 Task: In the  document Dv.odt change page color to  'Blue'. Add link on bottom right corner of the sheet: 'www.instagram.com' Insert page numer on top of the page
Action: Mouse moved to (53, 71)
Screenshot: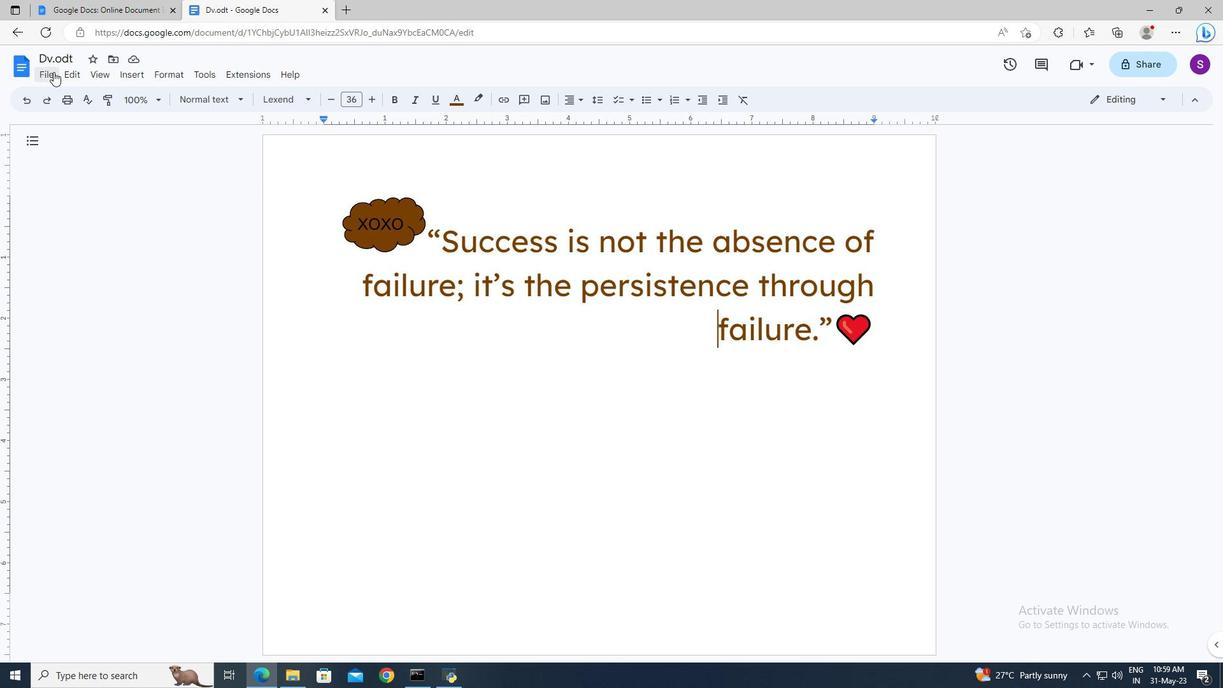 
Action: Mouse pressed left at (53, 71)
Screenshot: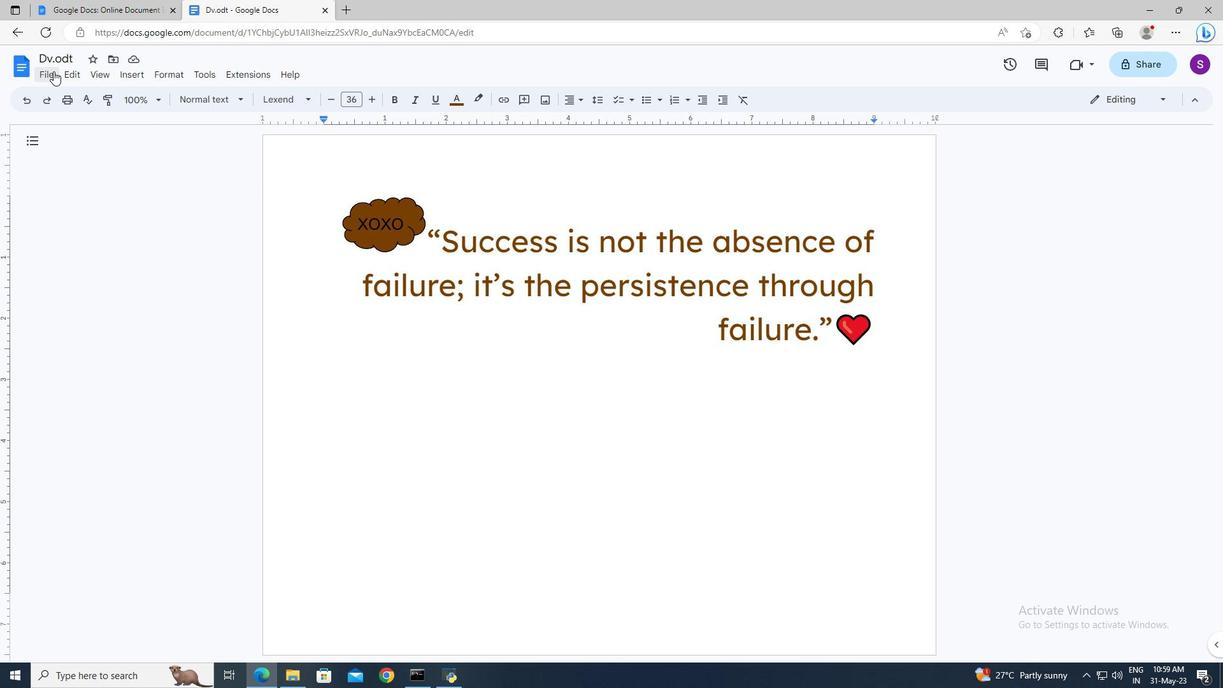 
Action: Mouse moved to (82, 423)
Screenshot: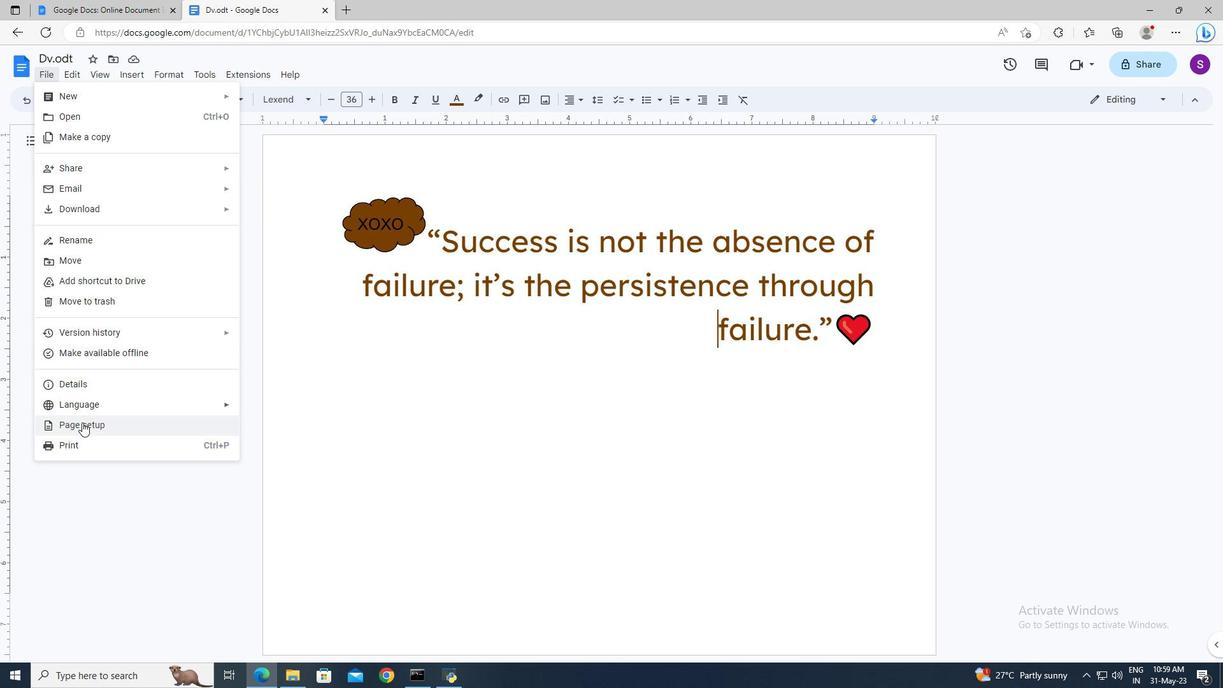 
Action: Mouse pressed left at (82, 423)
Screenshot: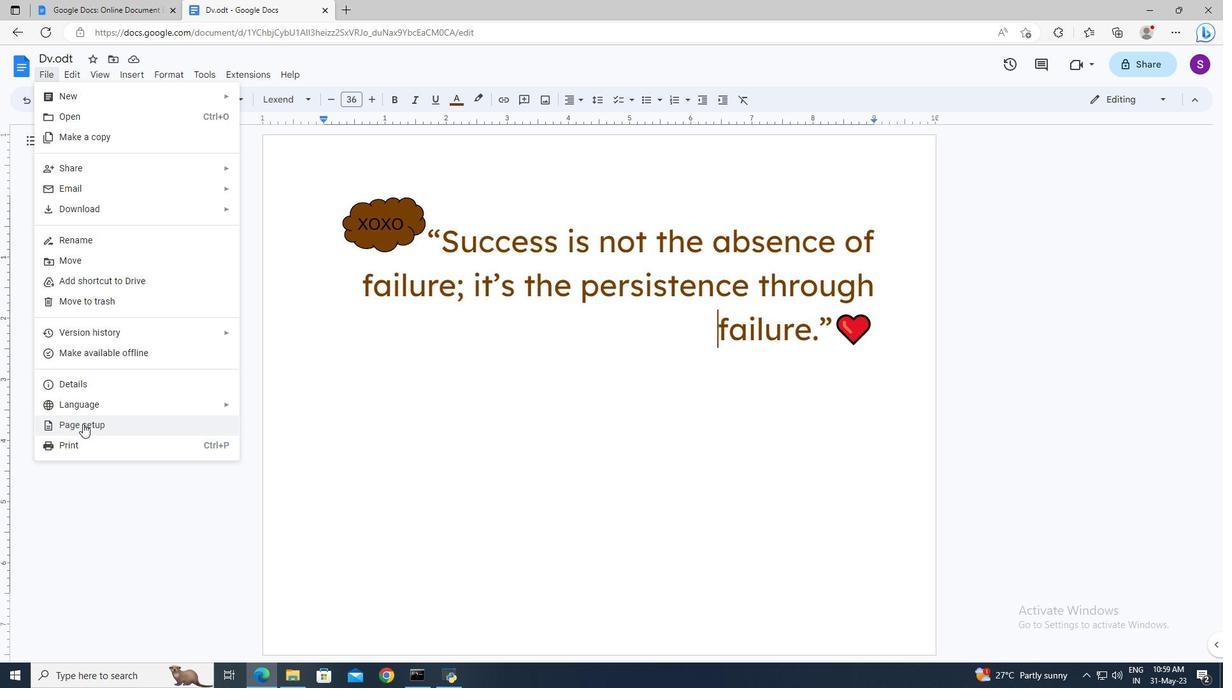 
Action: Mouse moved to (511, 442)
Screenshot: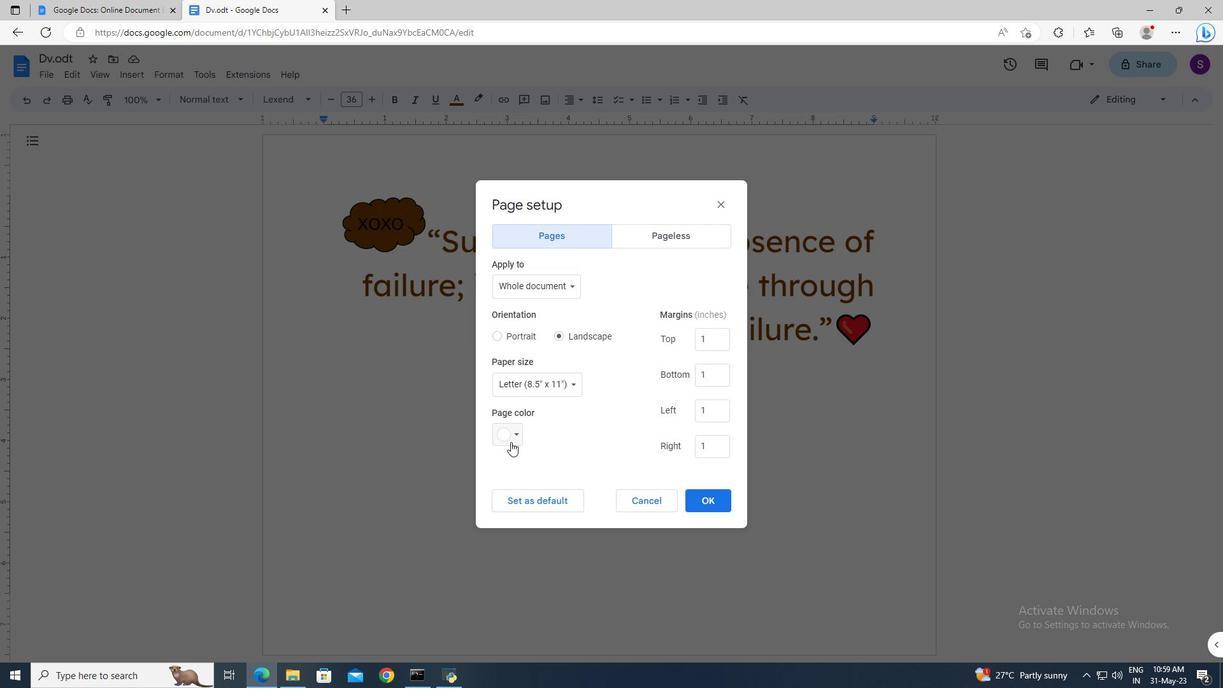 
Action: Mouse pressed left at (511, 442)
Screenshot: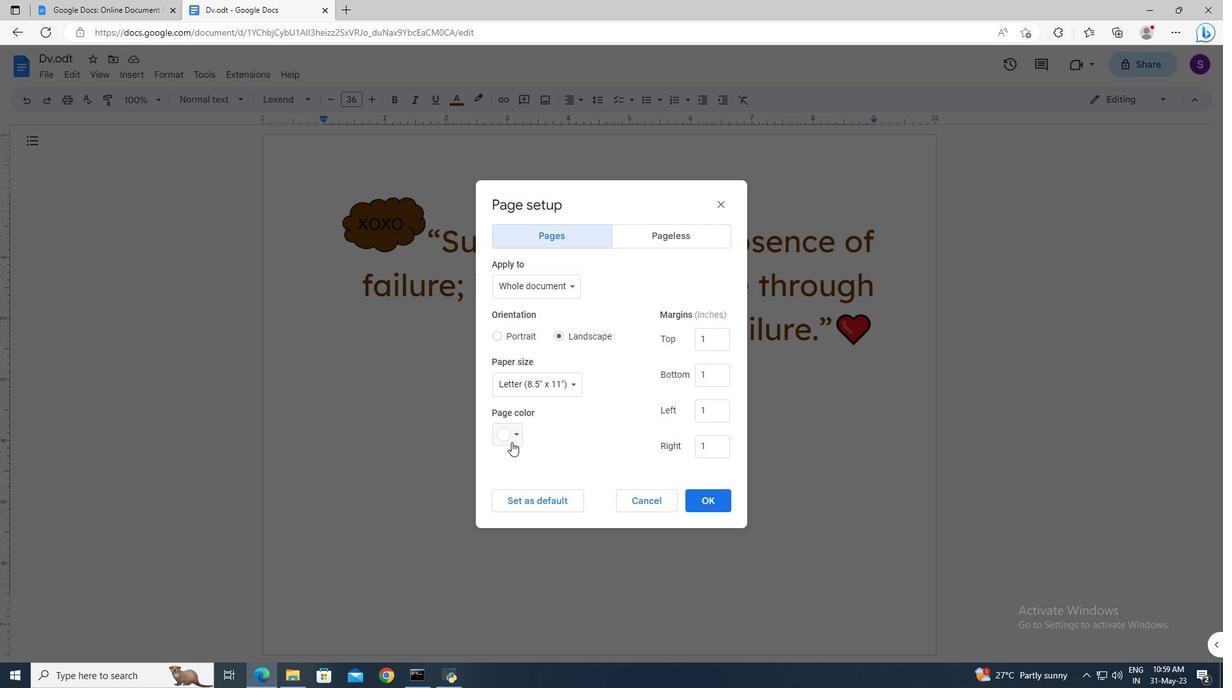 
Action: Mouse moved to (600, 471)
Screenshot: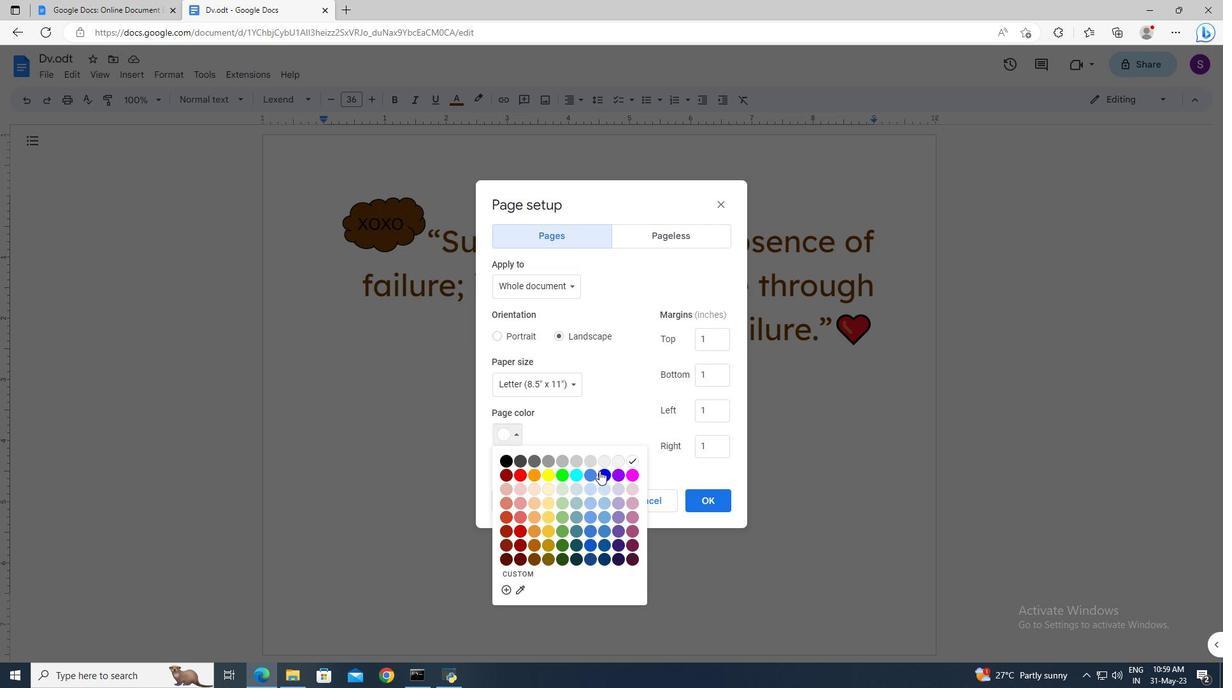 
Action: Mouse pressed left at (600, 471)
Screenshot: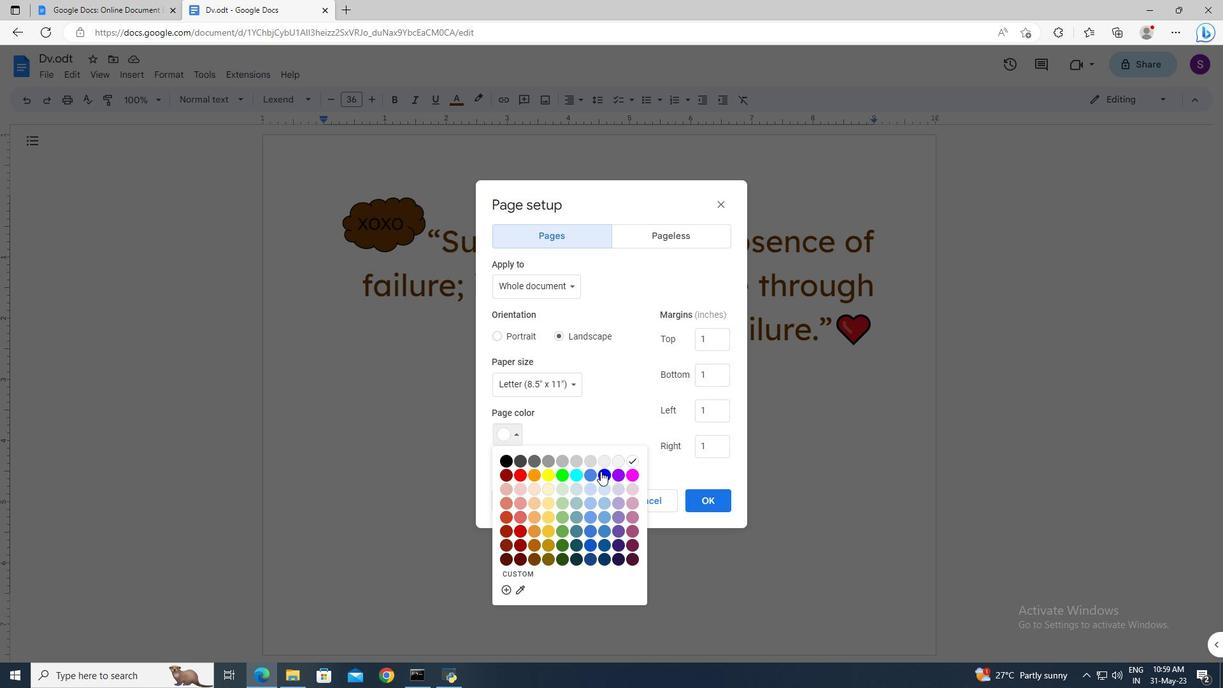 
Action: Mouse moved to (701, 498)
Screenshot: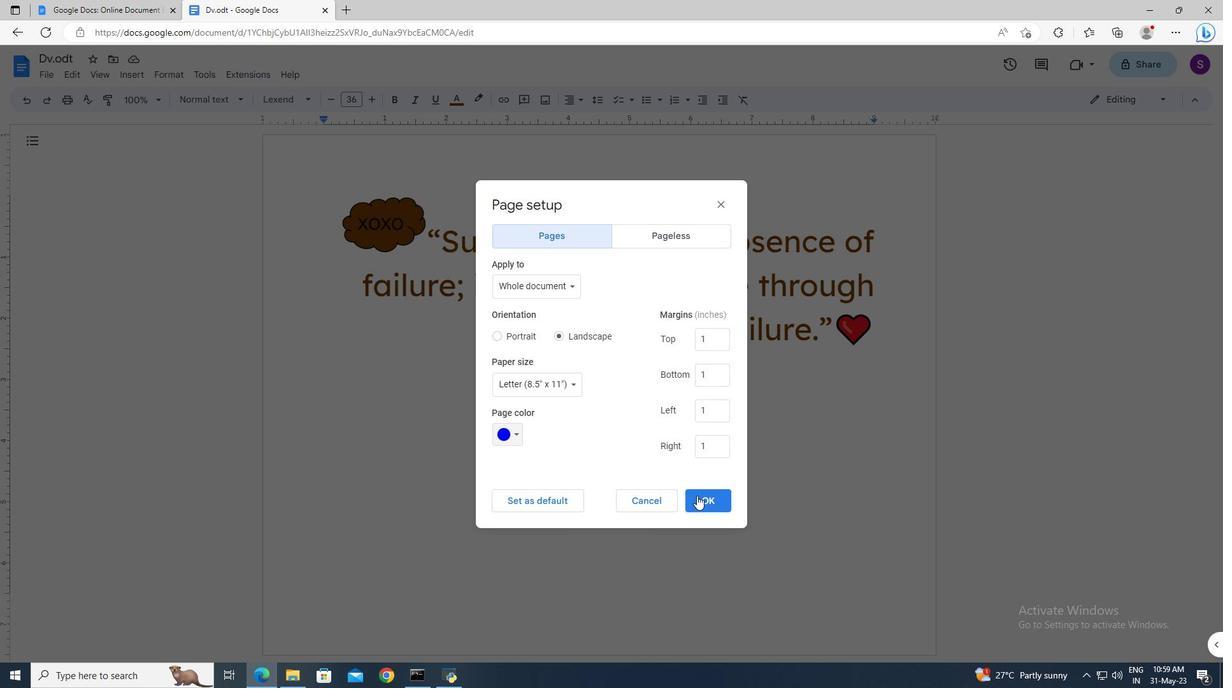 
Action: Mouse pressed left at (701, 498)
Screenshot: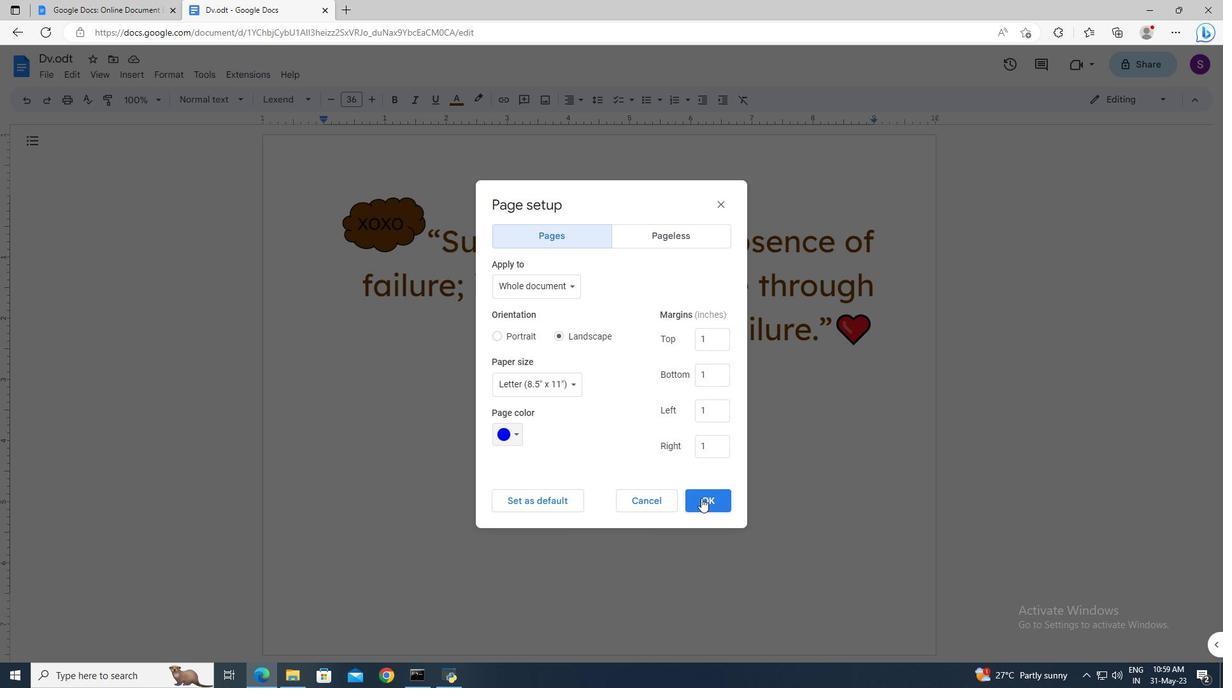 
Action: Mouse moved to (588, 422)
Screenshot: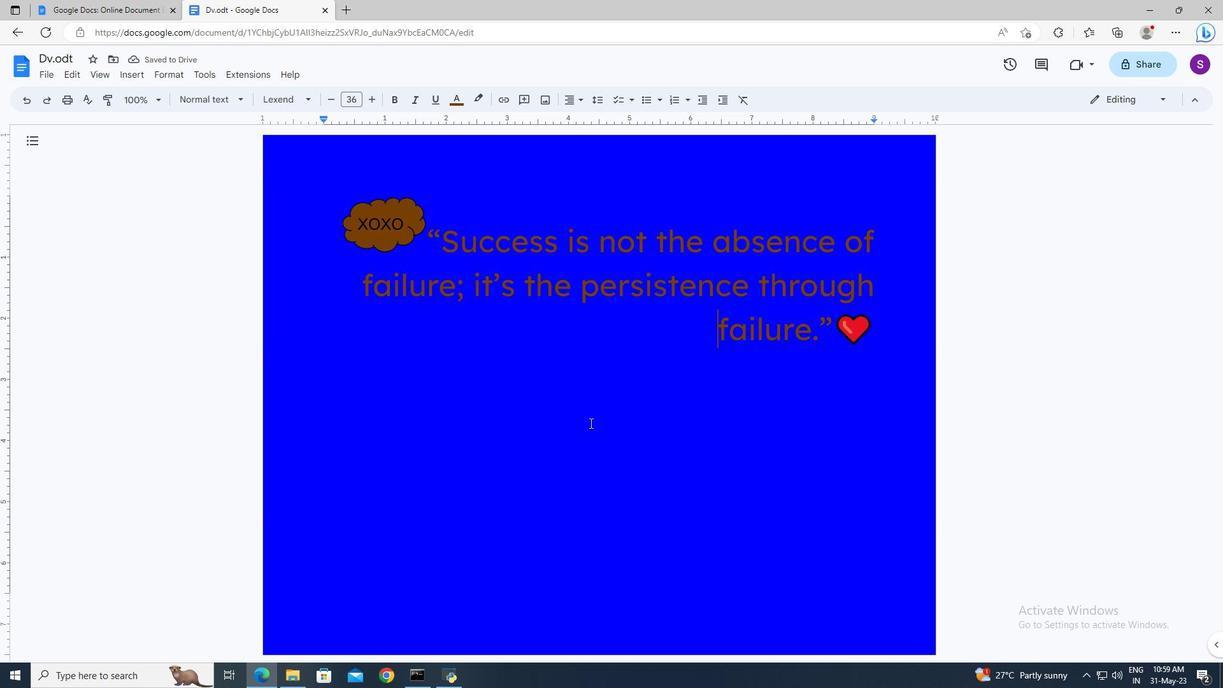 
Action: Mouse scrolled (588, 421) with delta (0, 0)
Screenshot: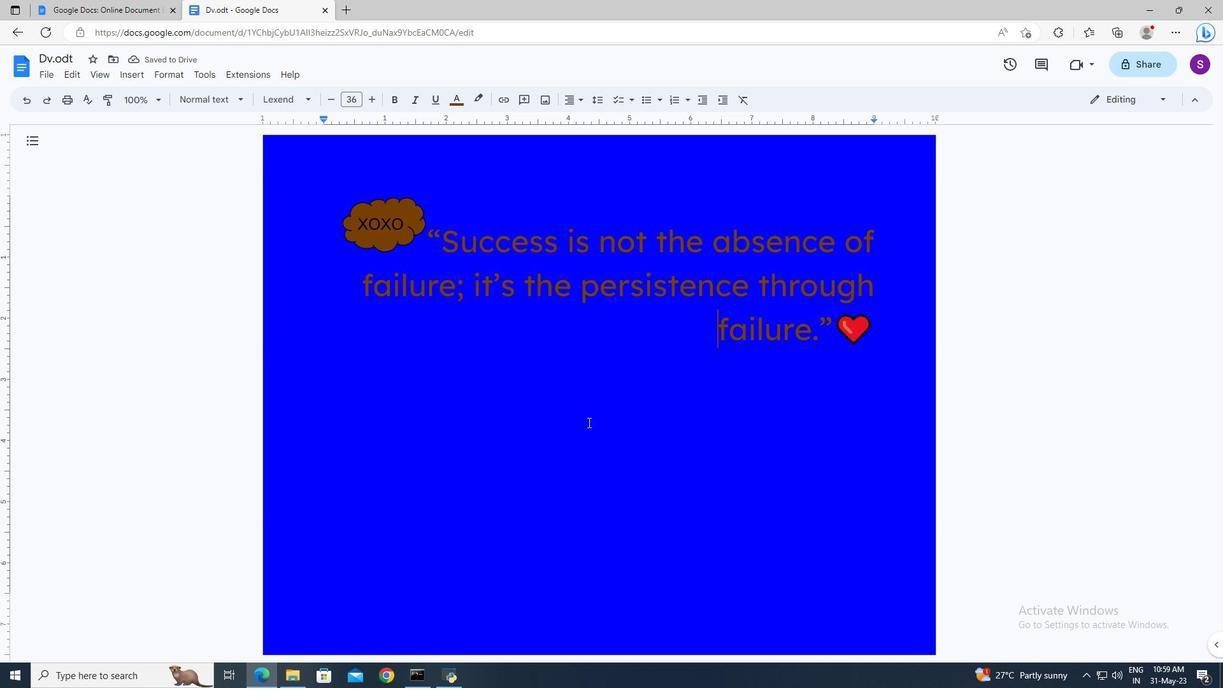
Action: Mouse scrolled (588, 423) with delta (0, 0)
Screenshot: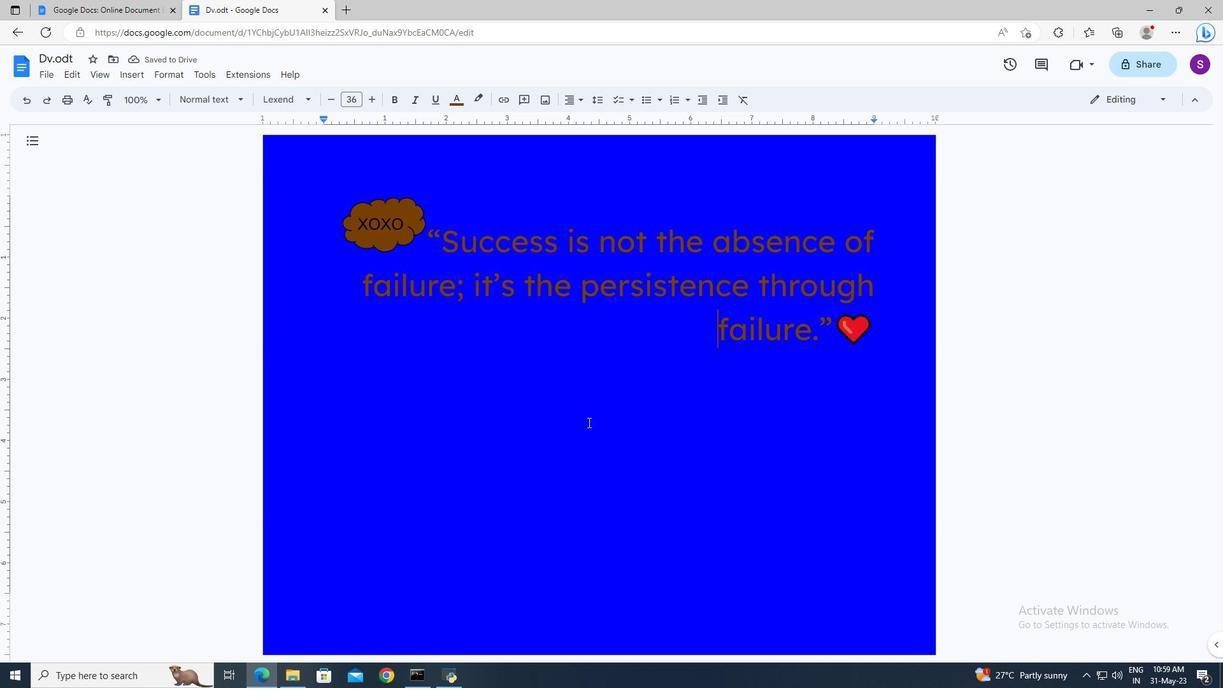 
Action: Mouse scrolled (588, 421) with delta (0, 0)
Screenshot: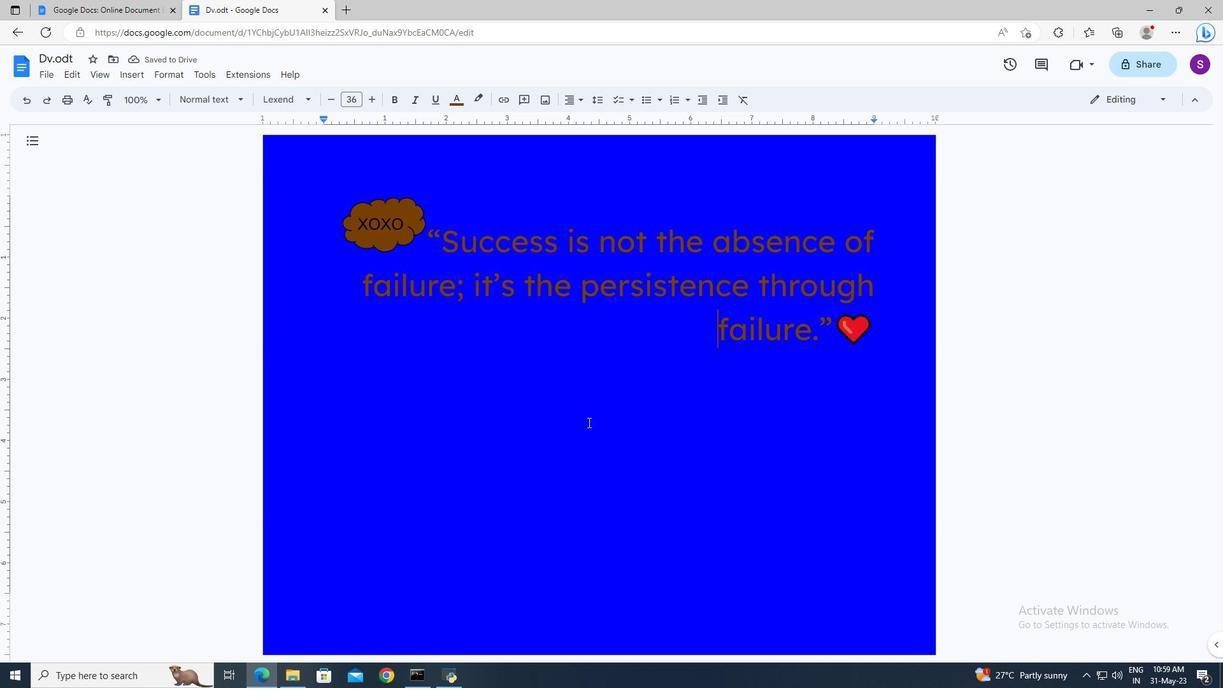 
Action: Mouse scrolled (588, 421) with delta (0, 0)
Screenshot: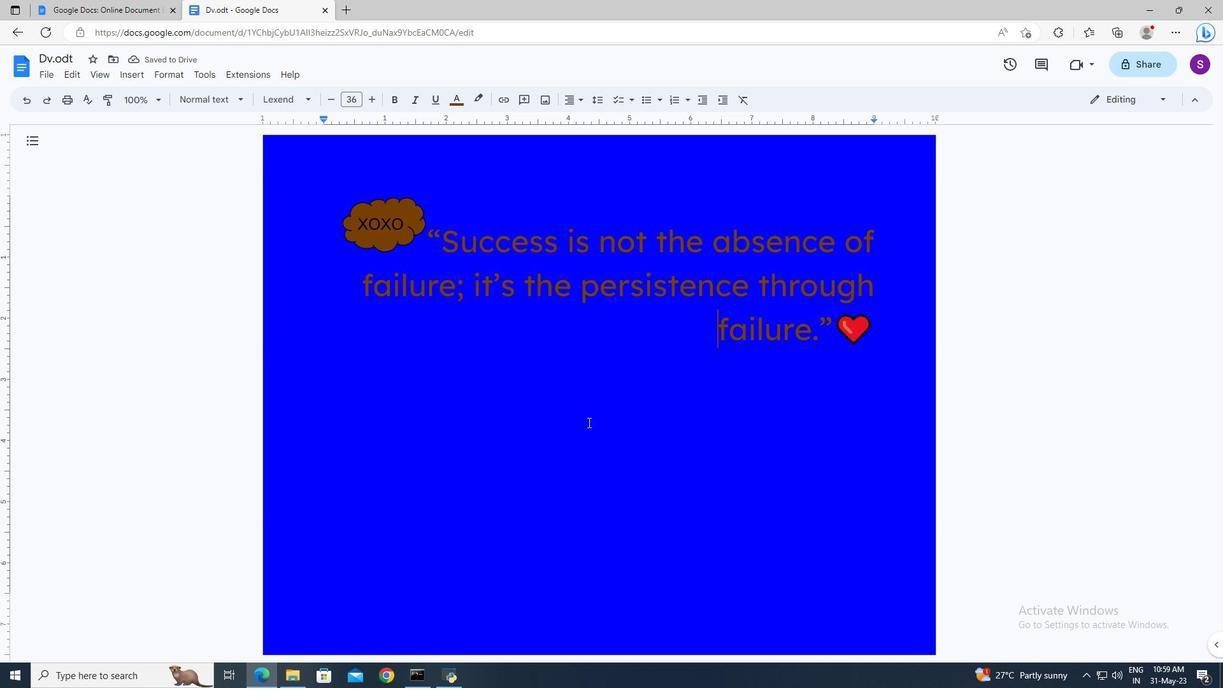 
Action: Mouse scrolled (588, 421) with delta (0, 0)
Screenshot: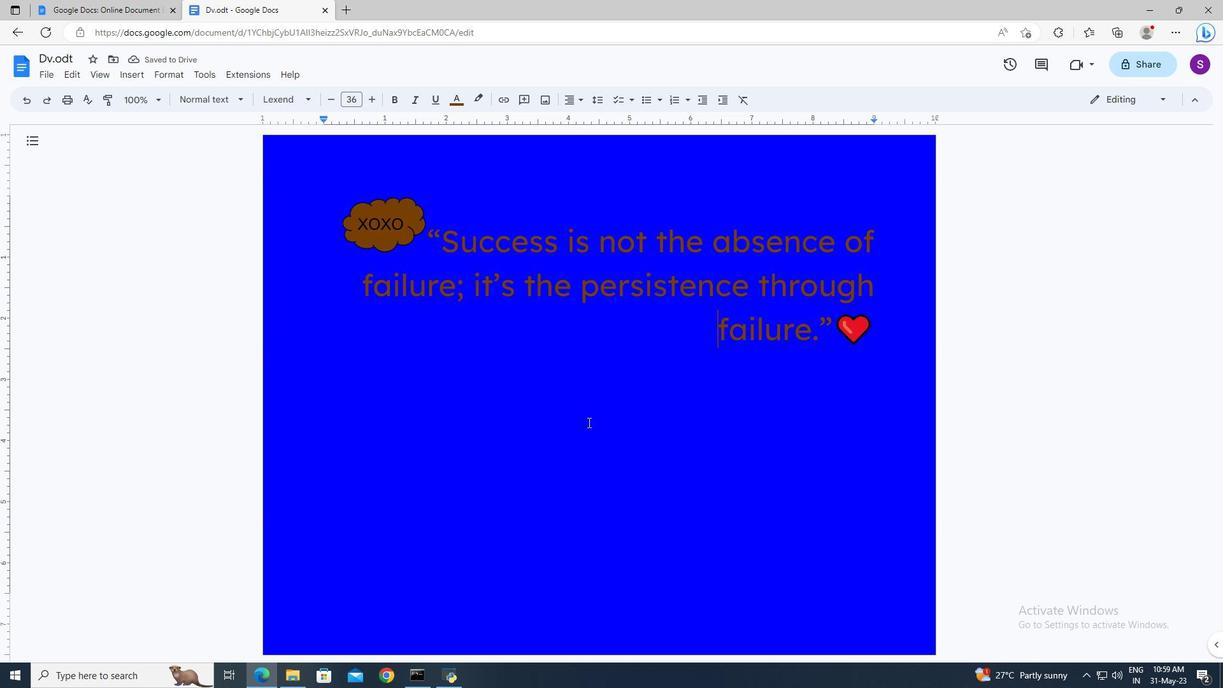
Action: Mouse scrolled (588, 423) with delta (0, 0)
Screenshot: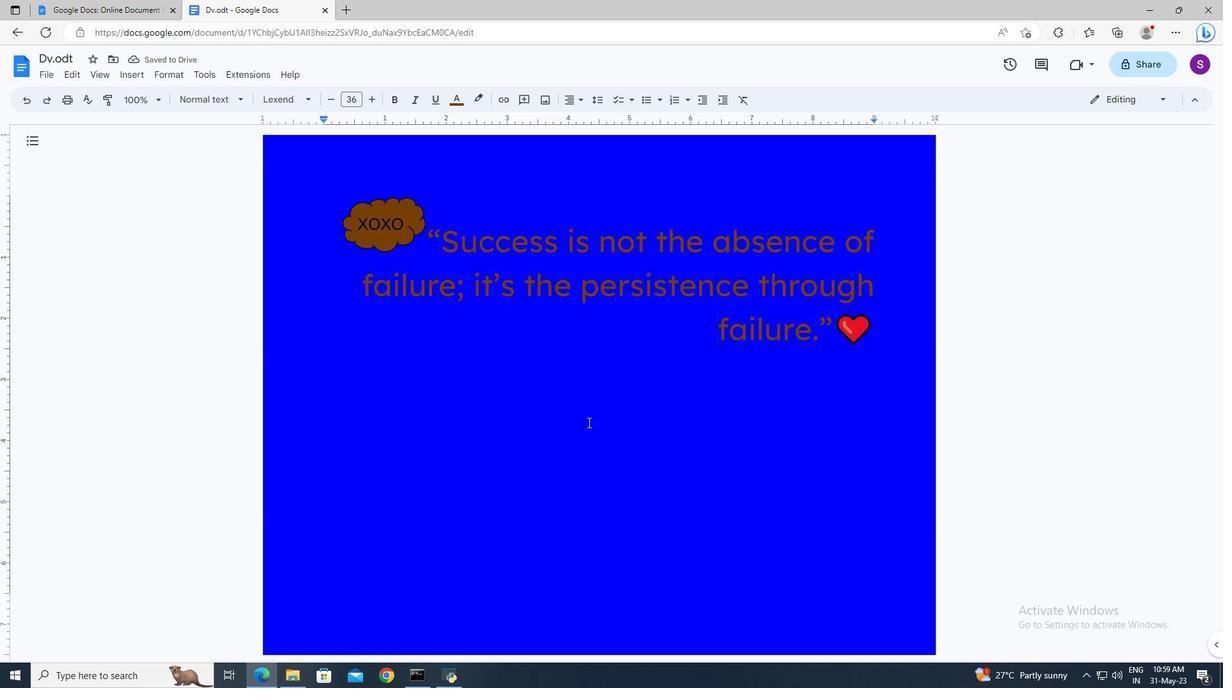 
Action: Mouse moved to (575, 641)
Screenshot: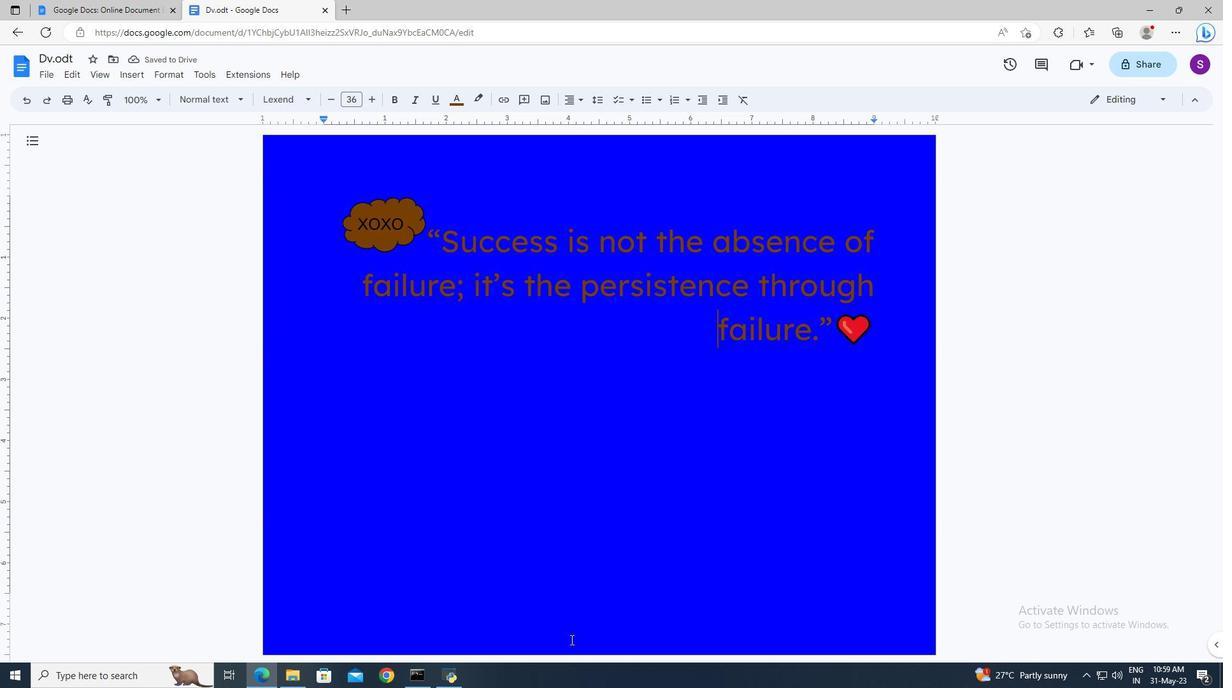 
Action: Mouse pressed left at (575, 641)
Screenshot: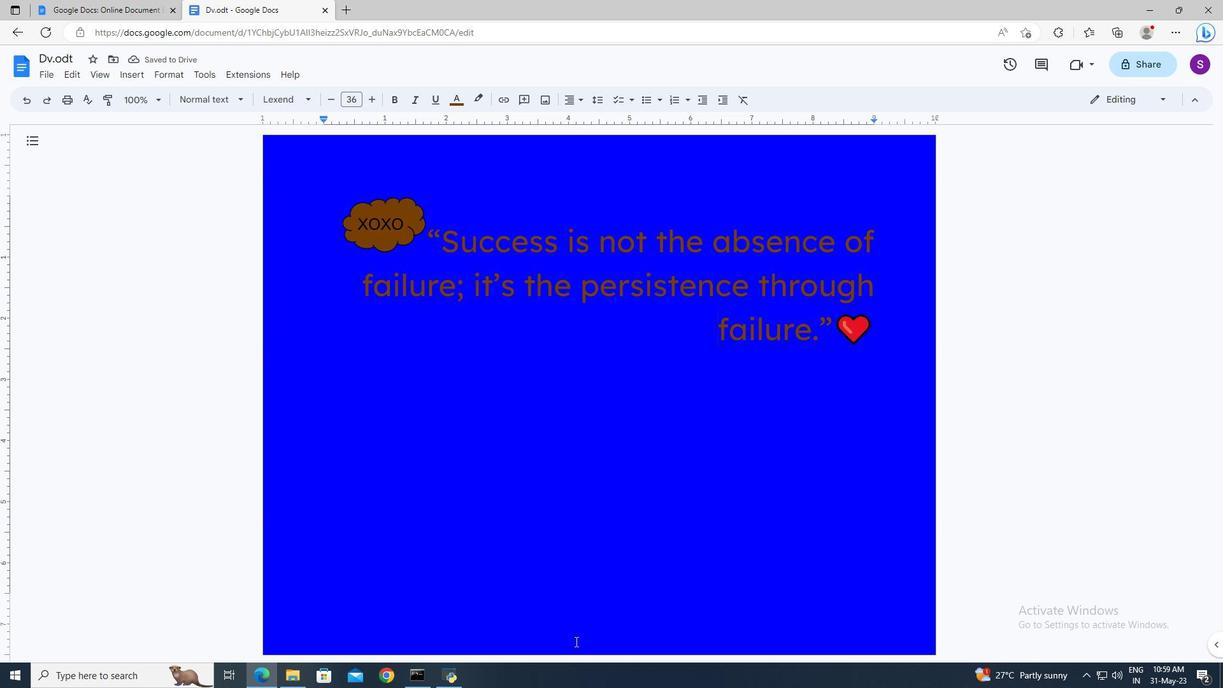 
Action: Mouse pressed left at (575, 641)
Screenshot: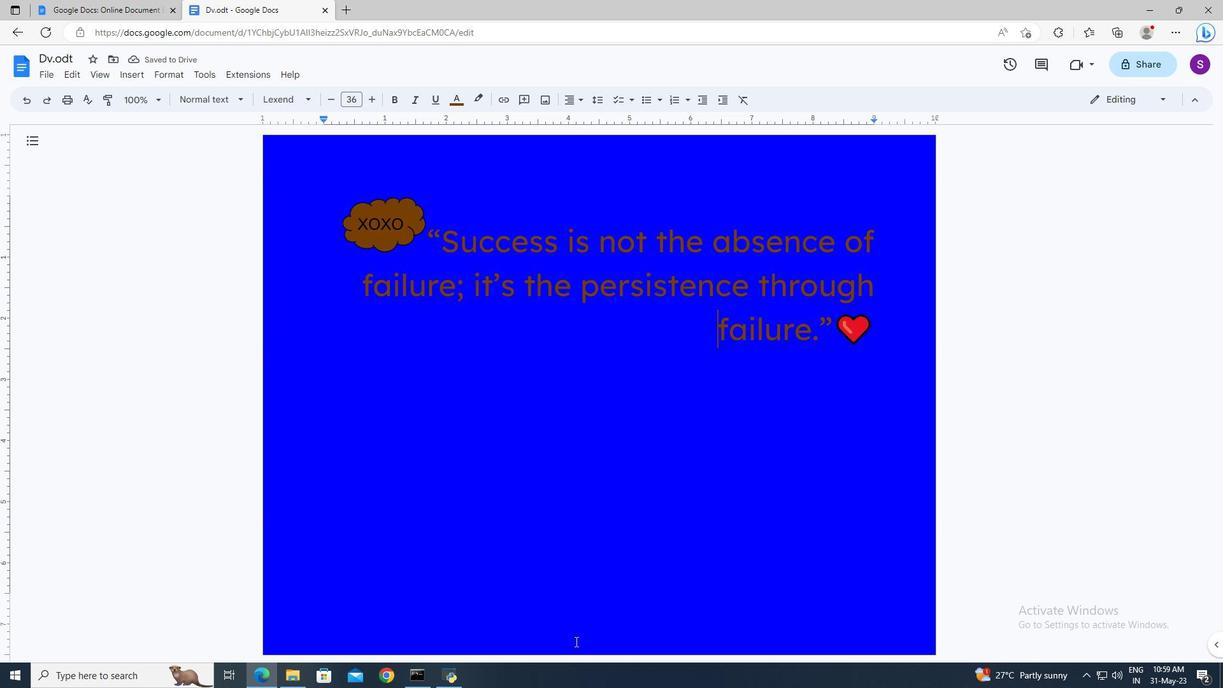 
Action: Mouse moved to (147, 78)
Screenshot: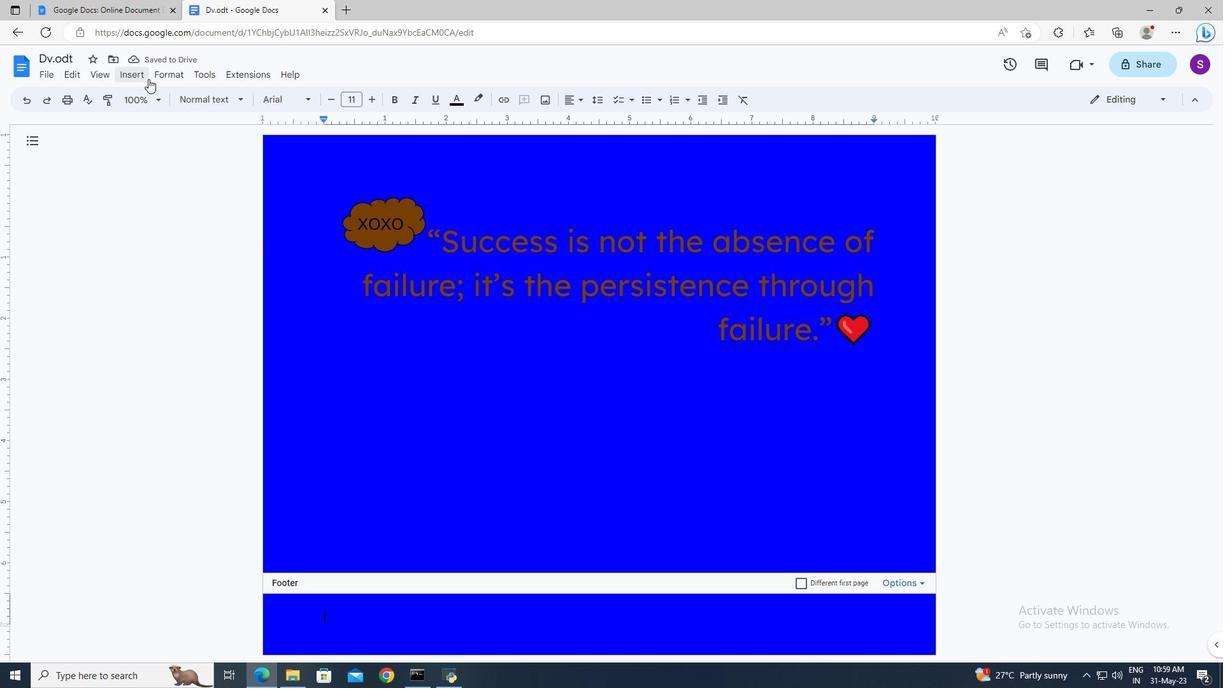 
Action: Mouse pressed left at (147, 78)
Screenshot: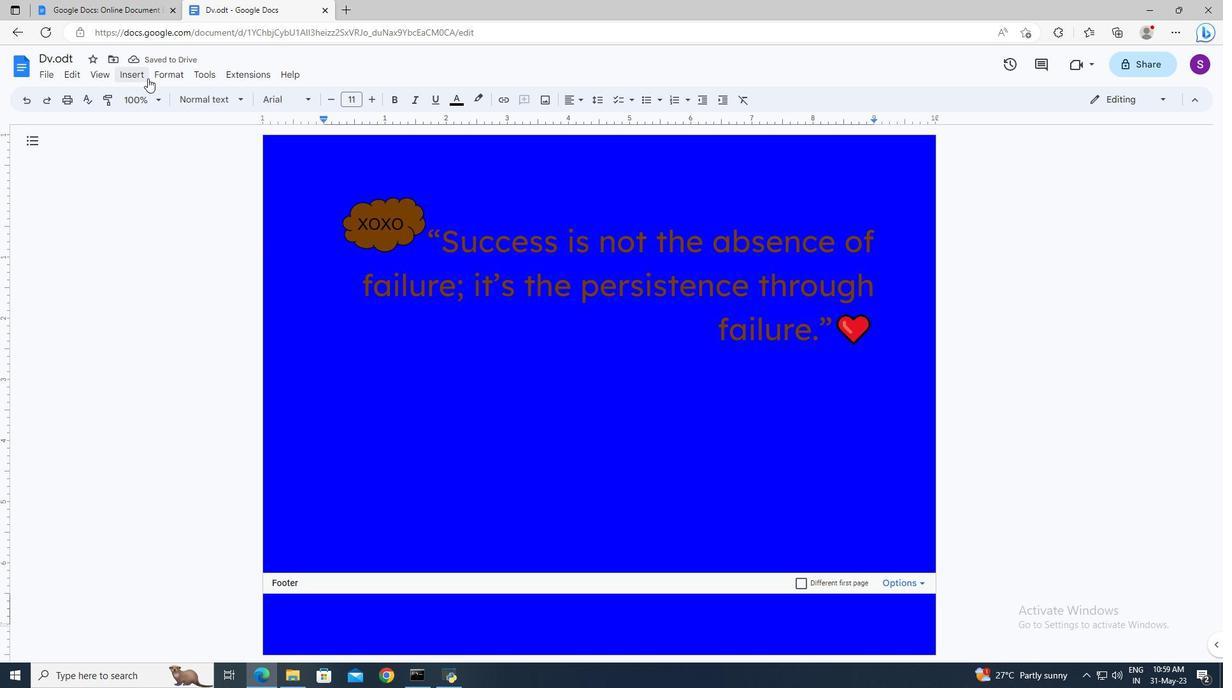 
Action: Mouse moved to (180, 461)
Screenshot: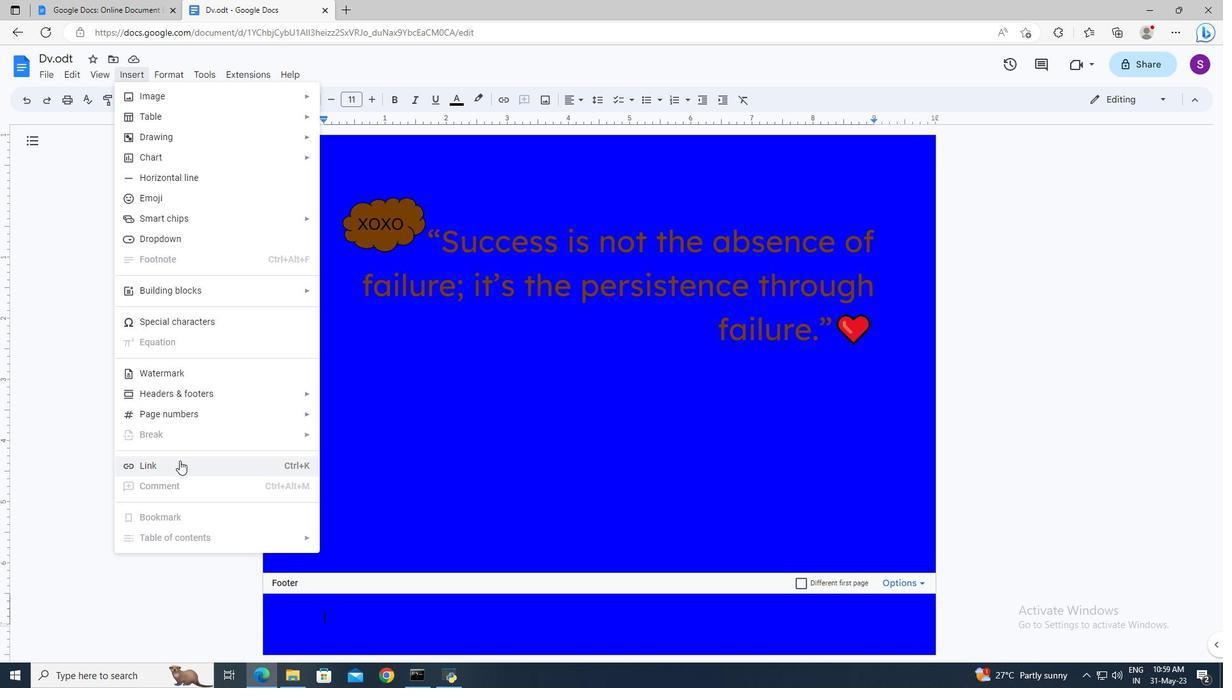 
Action: Mouse pressed left at (180, 461)
Screenshot: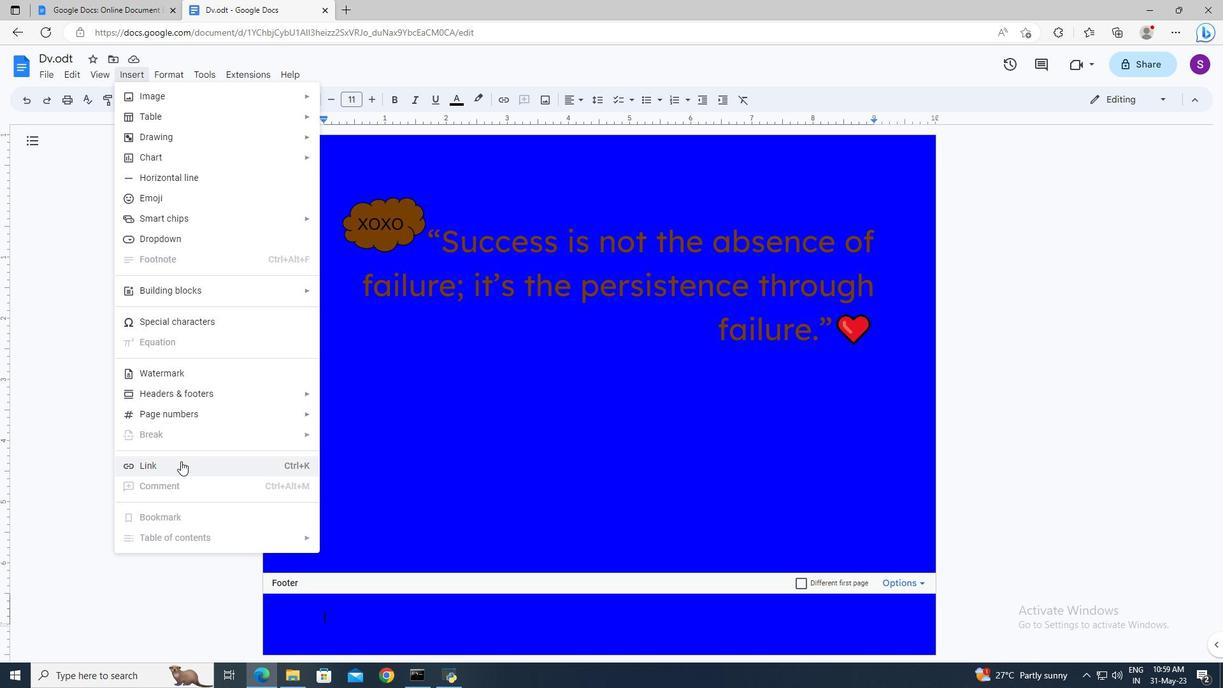 
Action: Mouse moved to (357, 417)
Screenshot: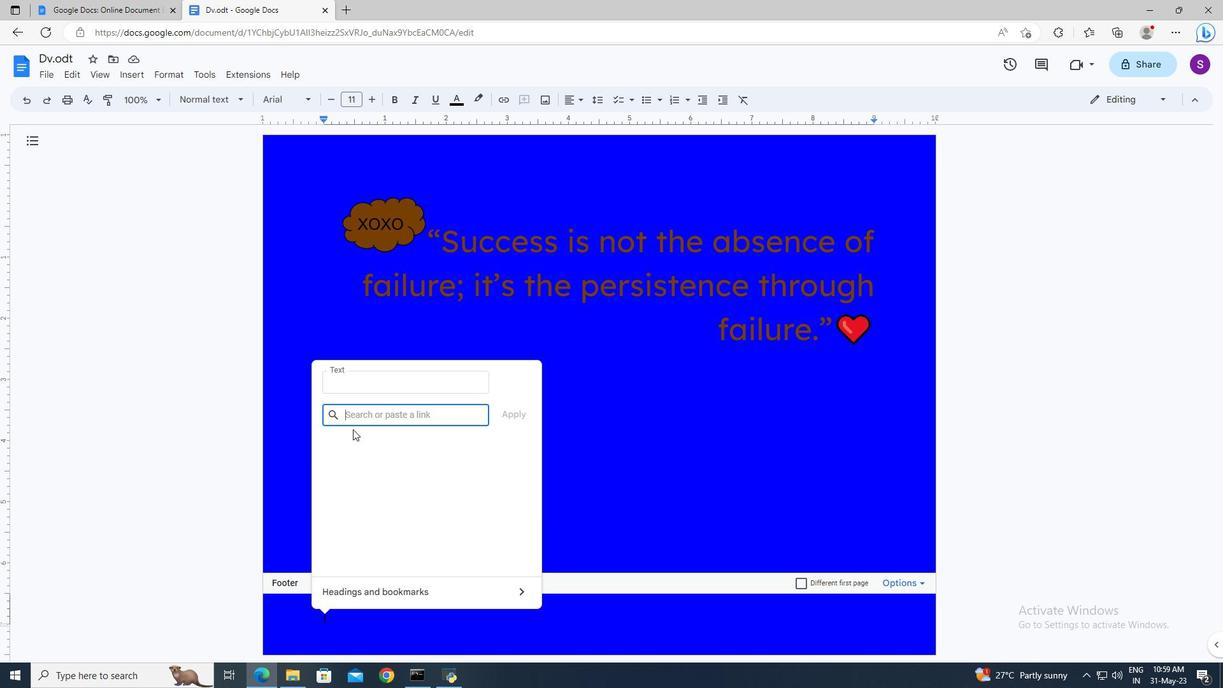 
Action: Mouse pressed left at (357, 417)
Screenshot: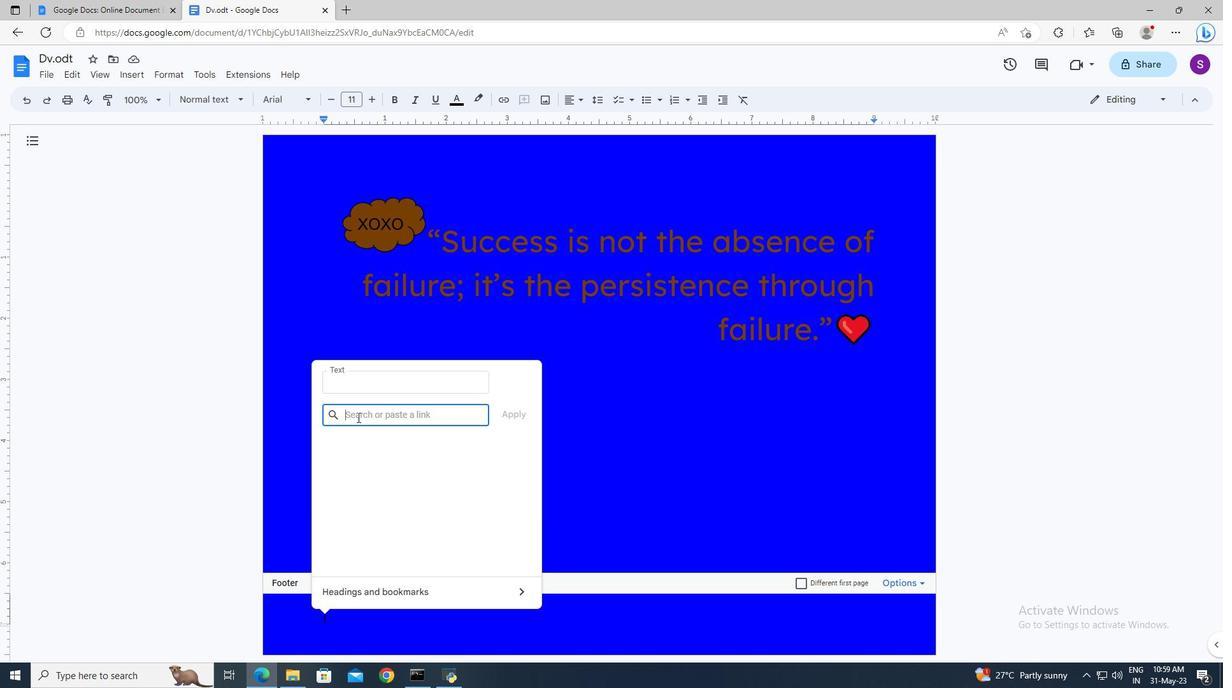 
Action: Mouse moved to (354, 414)
Screenshot: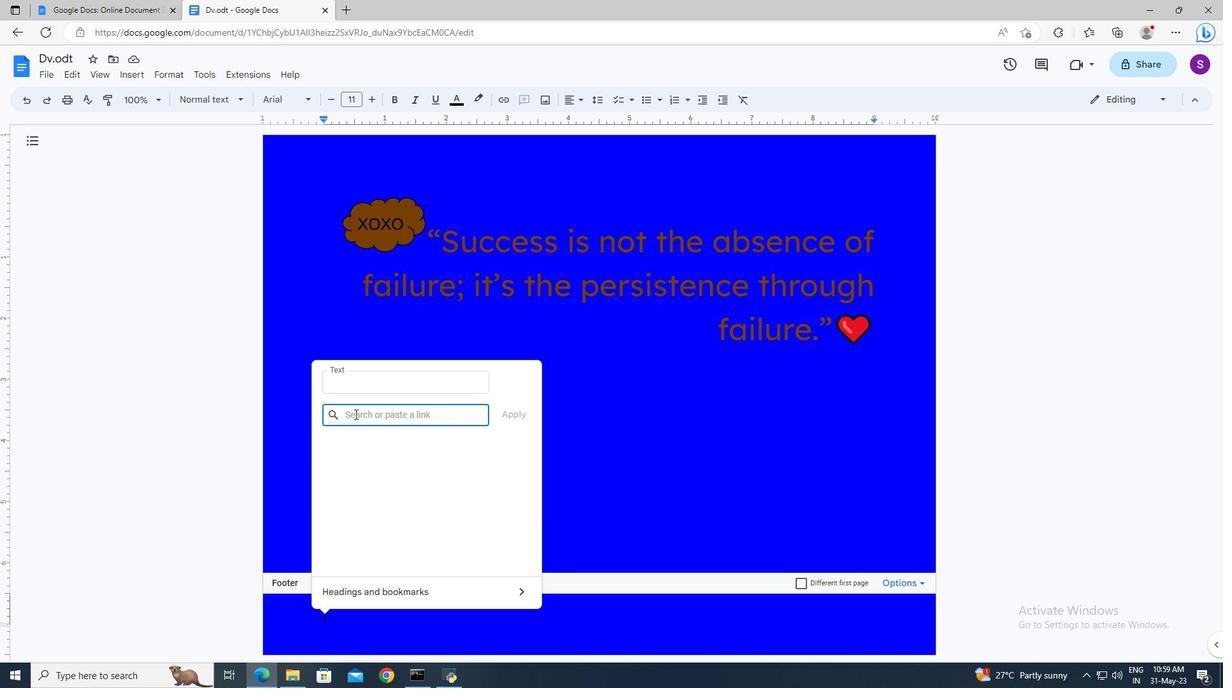 
Action: Key pressed www.instagram.com<Key.enter>
Screenshot: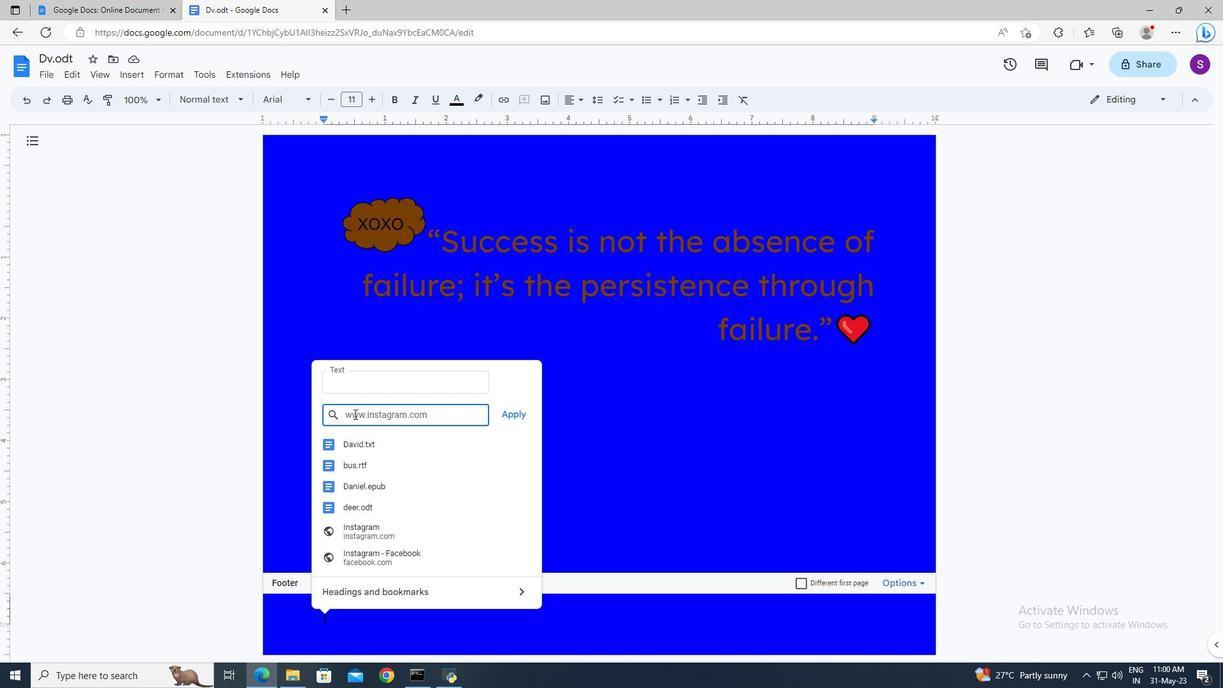 
Action: Mouse moved to (319, 622)
Screenshot: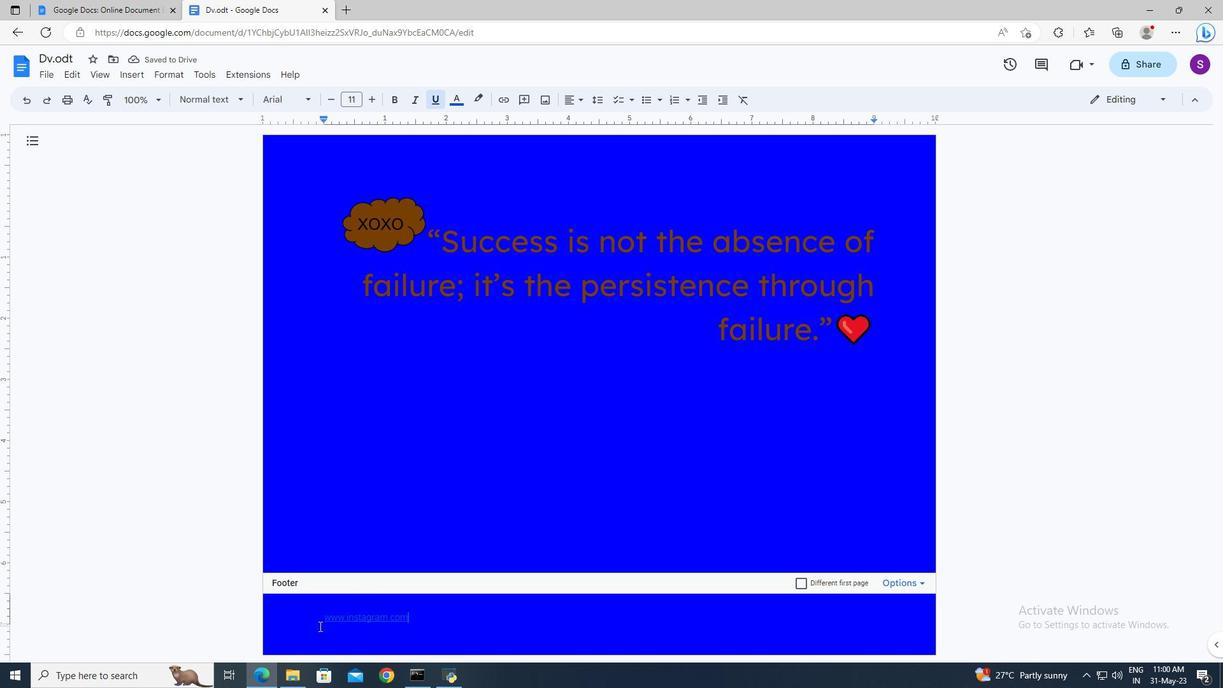 
Action: Mouse pressed left at (319, 622)
Screenshot: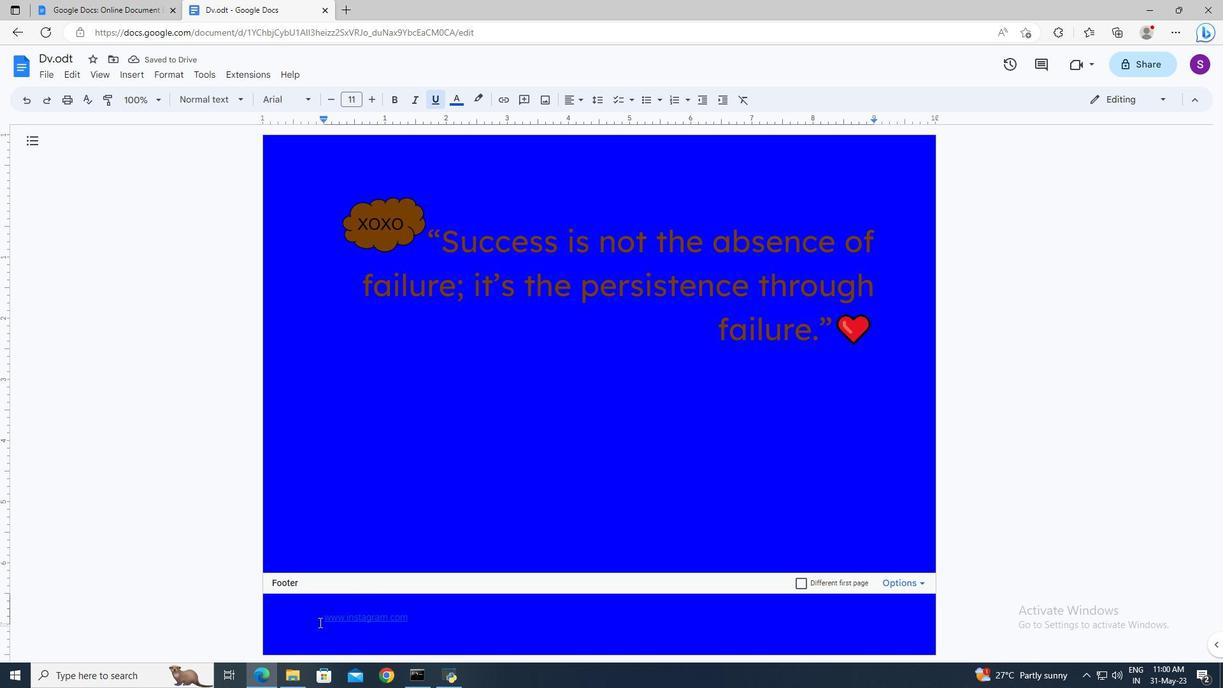 
Action: Key pressed <Key.shift><Key.right><Key.right><Key.right><Key.right><Key.right>
Screenshot: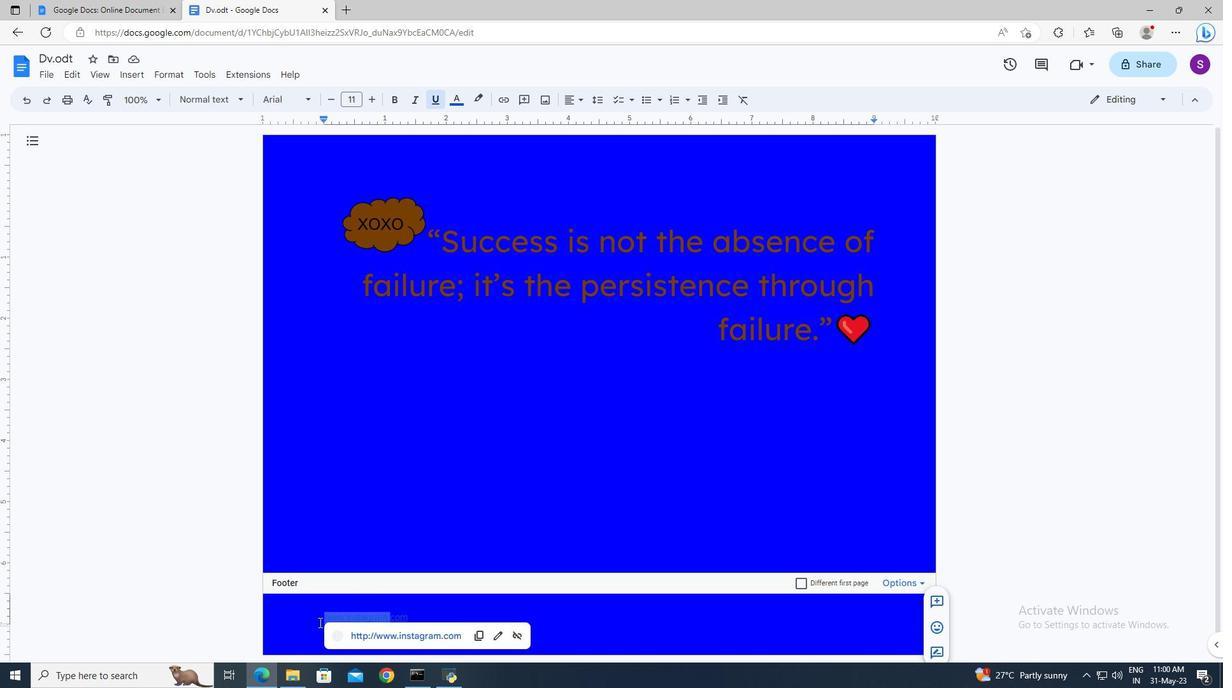 
Action: Mouse moved to (578, 104)
Screenshot: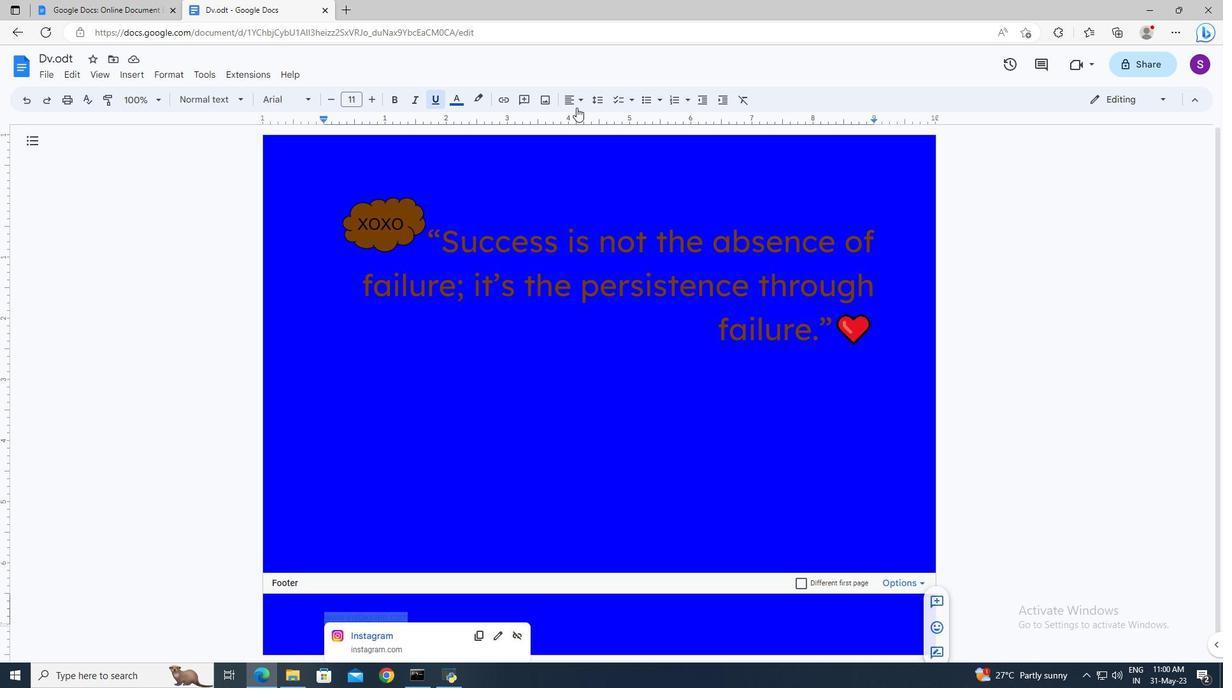 
Action: Mouse pressed left at (578, 104)
Screenshot: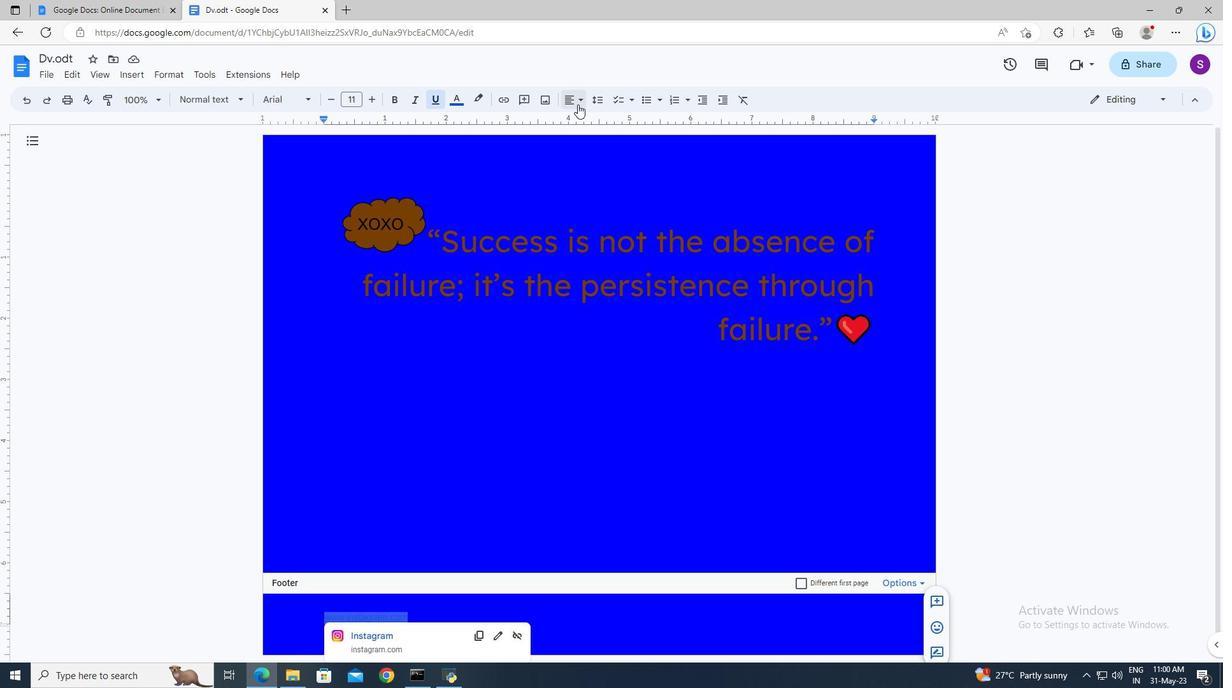 
Action: Mouse moved to (610, 122)
Screenshot: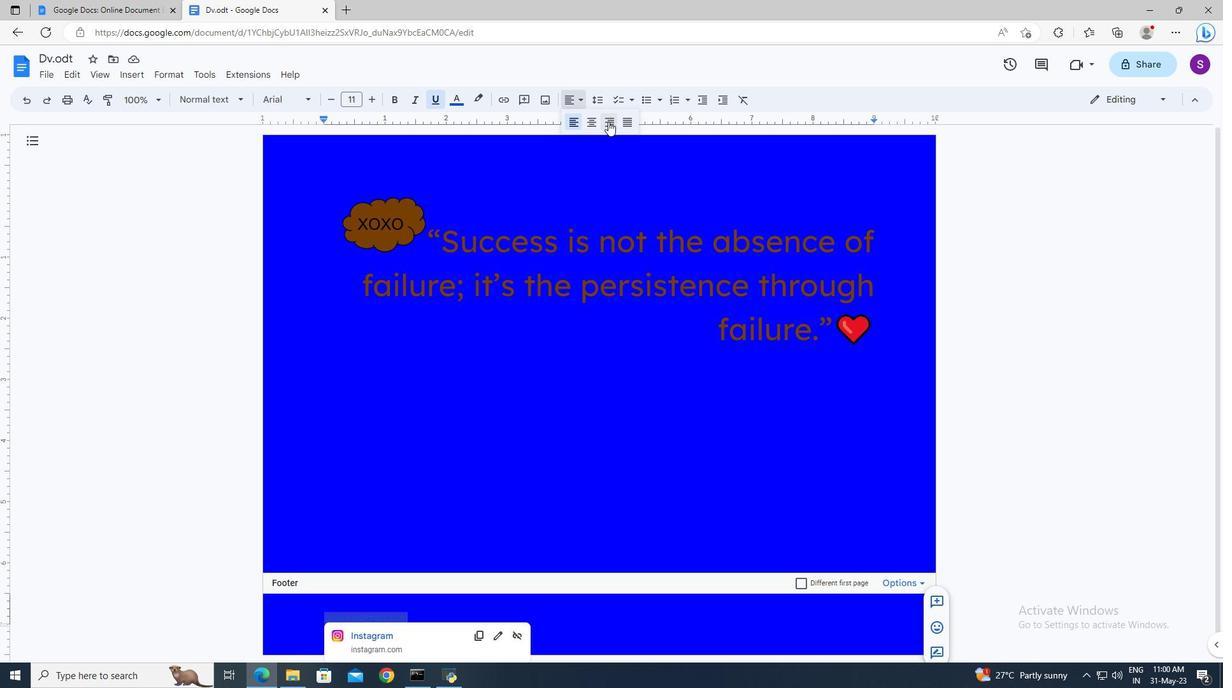 
Action: Mouse pressed left at (610, 122)
Screenshot: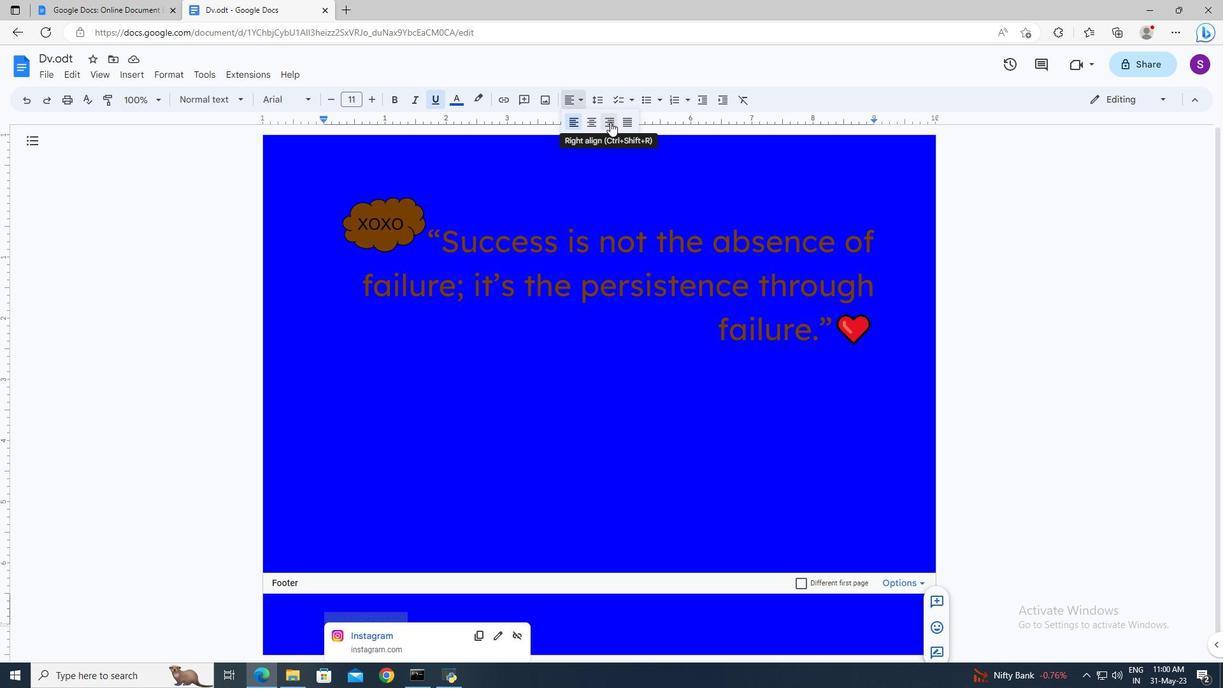 
Action: Mouse moved to (584, 412)
Screenshot: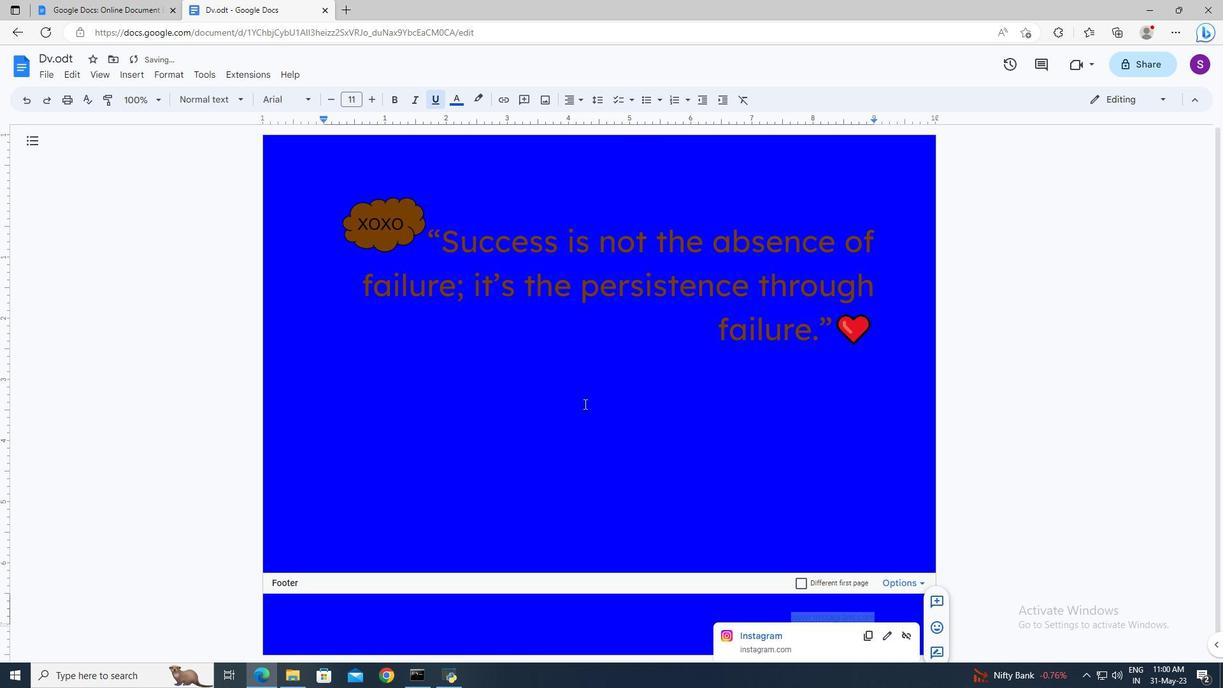 
Action: Mouse scrolled (584, 413) with delta (0, 0)
Screenshot: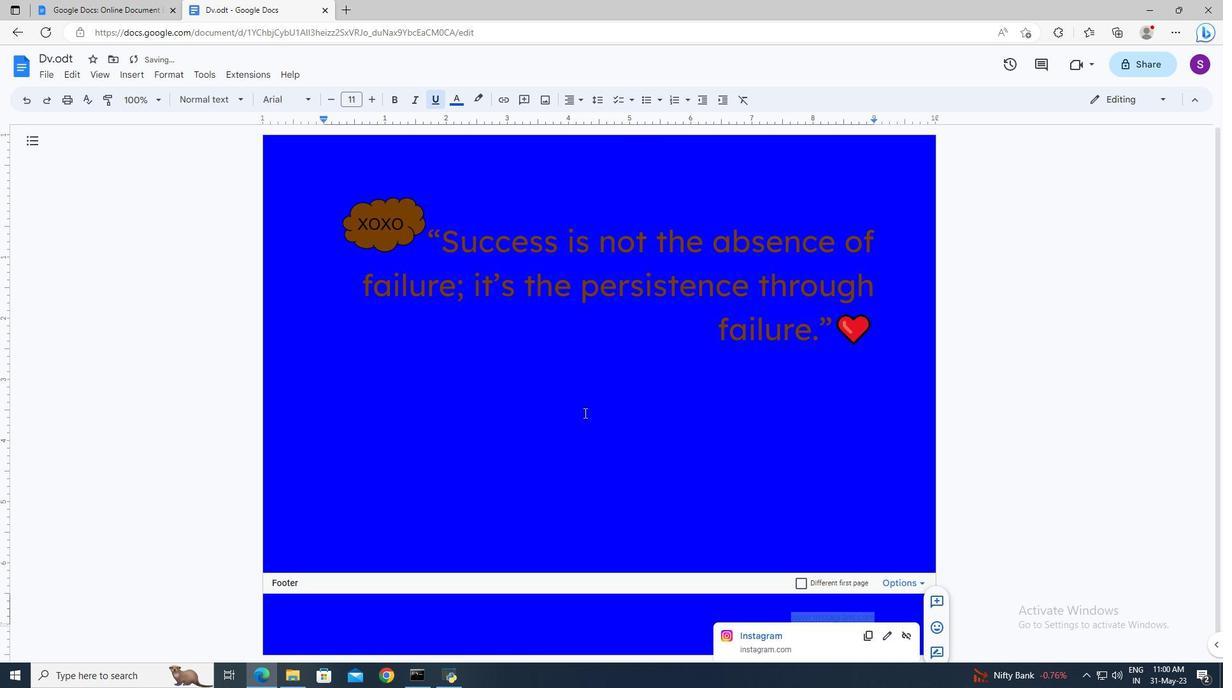 
Action: Mouse scrolled (584, 413) with delta (0, 0)
Screenshot: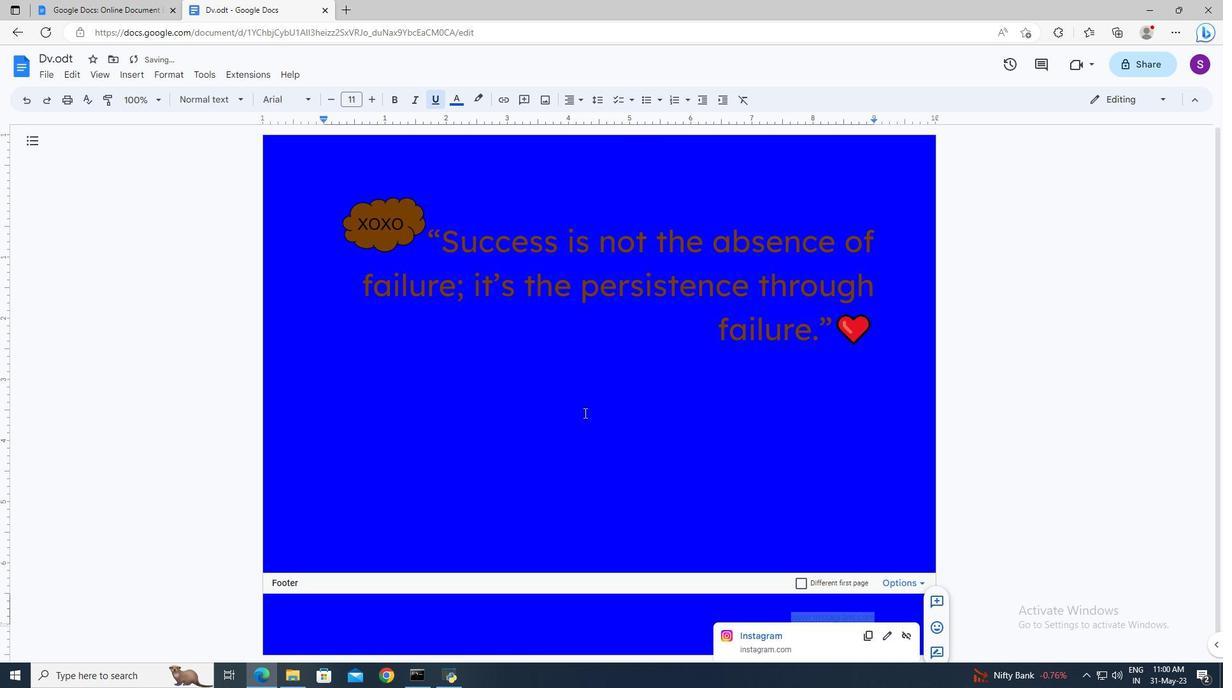 
Action: Mouse scrolled (584, 413) with delta (0, 0)
Screenshot: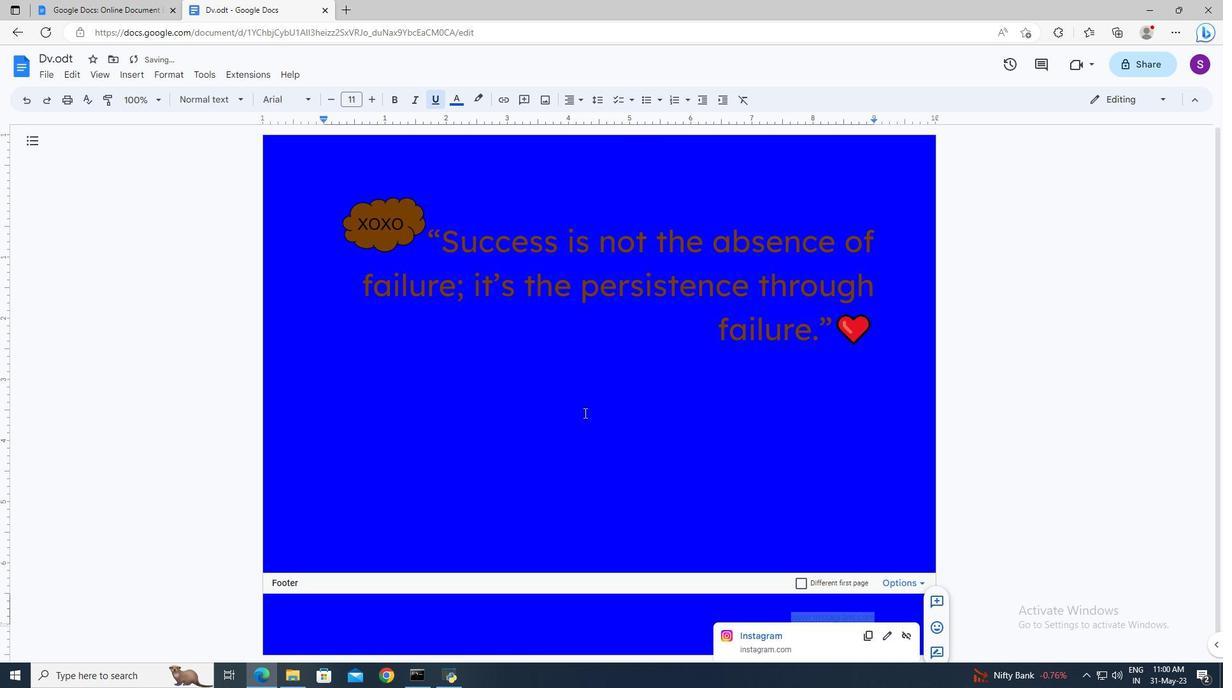 
Action: Mouse moved to (145, 80)
Screenshot: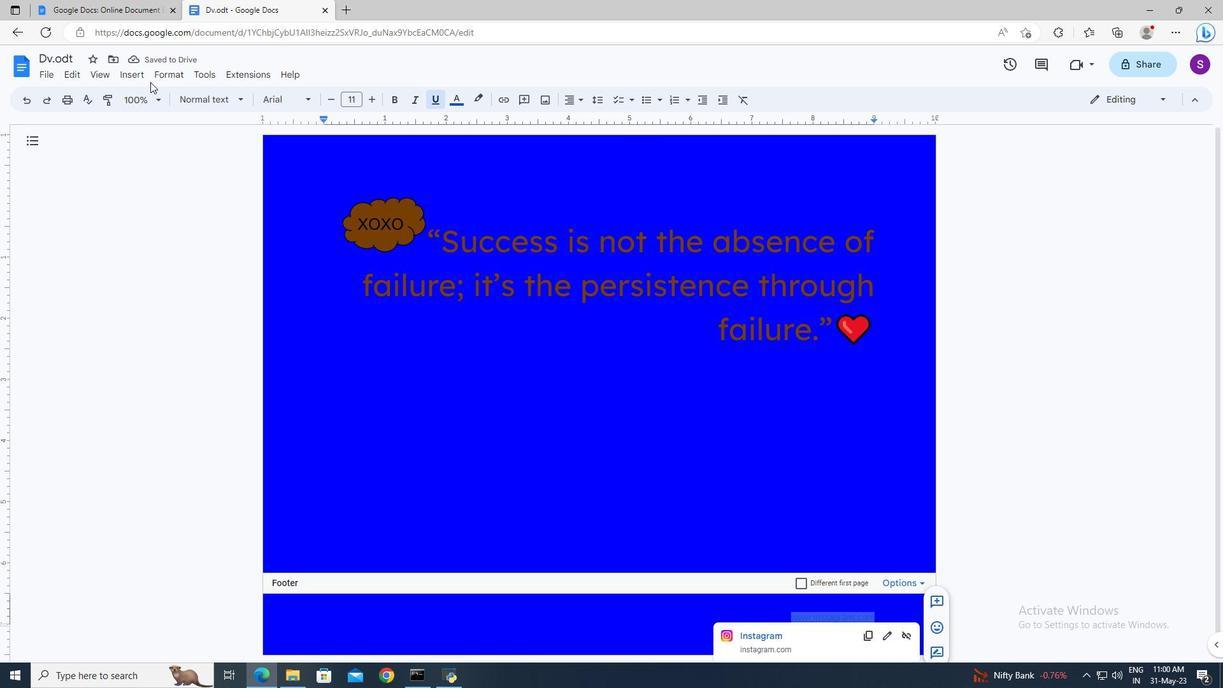 
Action: Mouse pressed left at (145, 80)
Screenshot: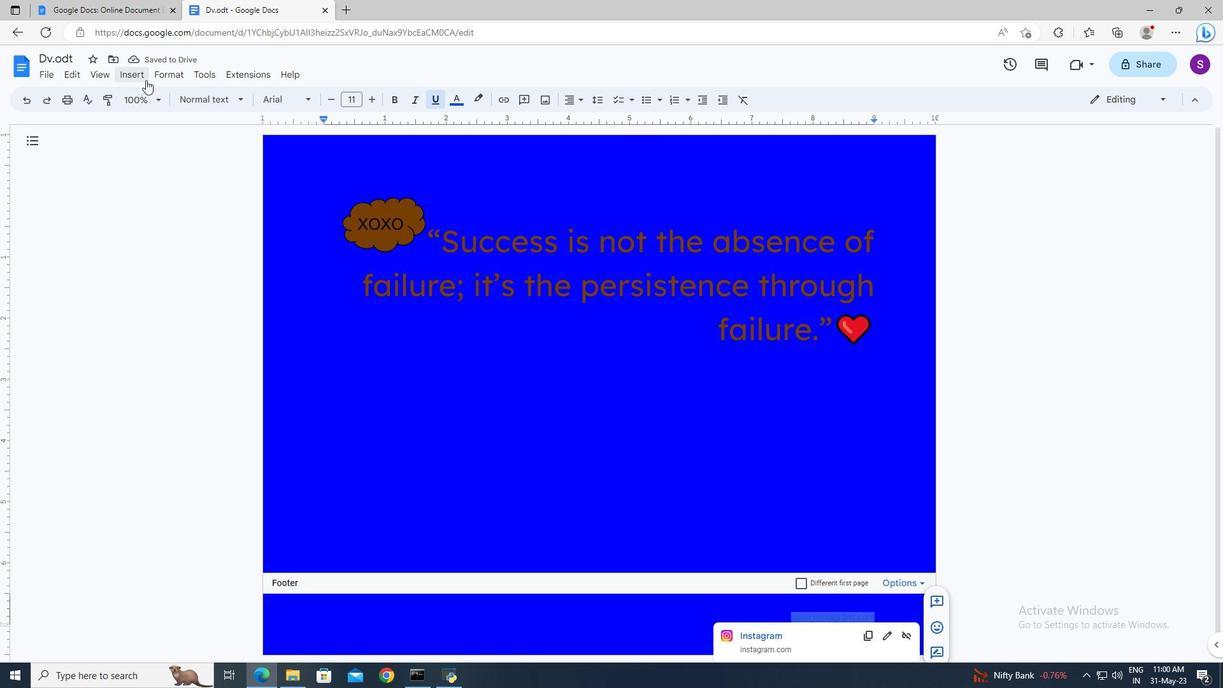 
Action: Mouse moved to (337, 432)
Screenshot: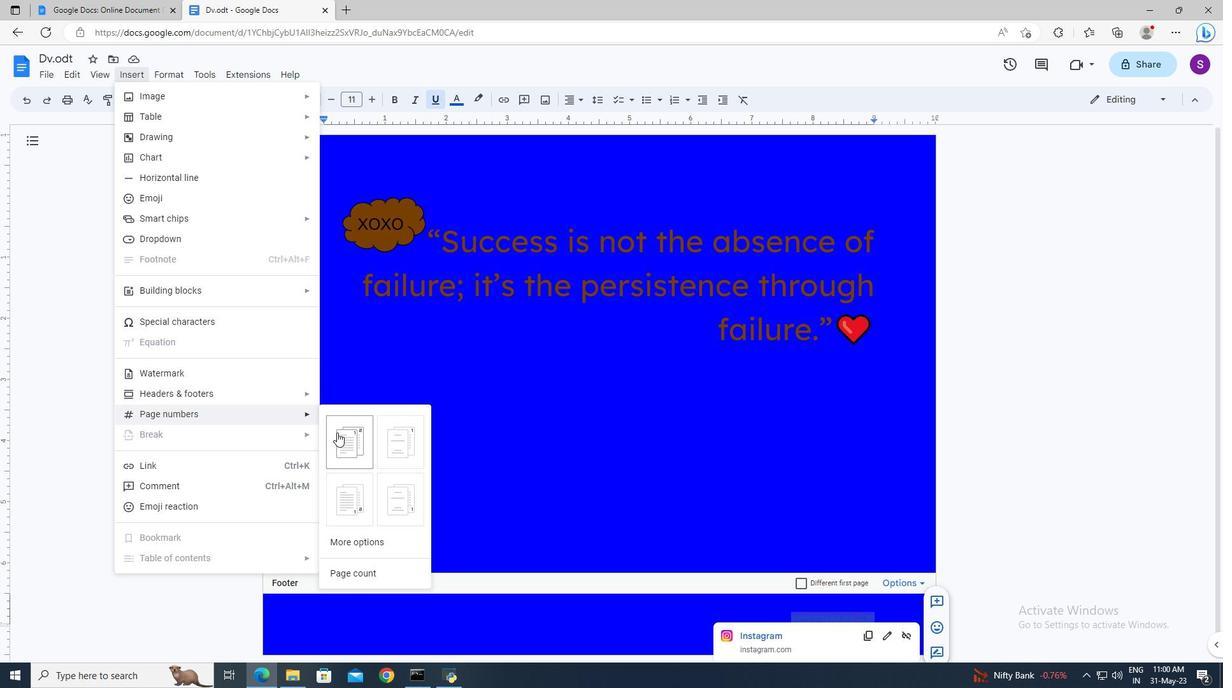 
Action: Mouse pressed left at (337, 432)
Screenshot: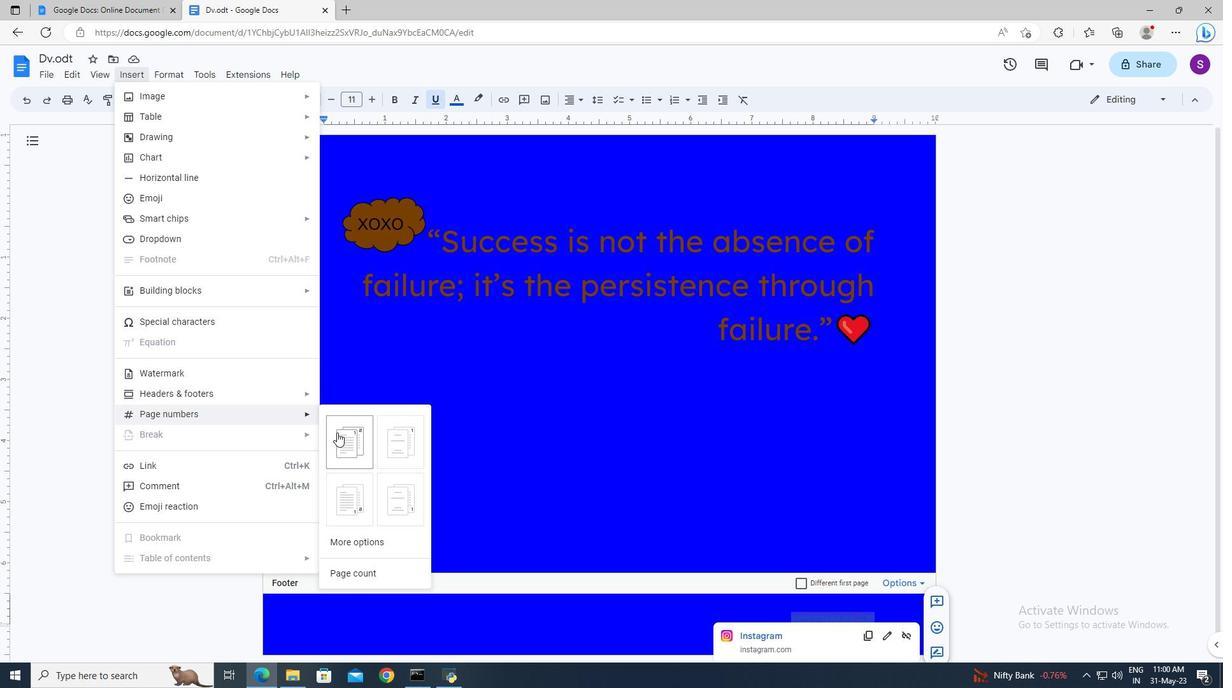 
Action: Mouse moved to (430, 401)
Screenshot: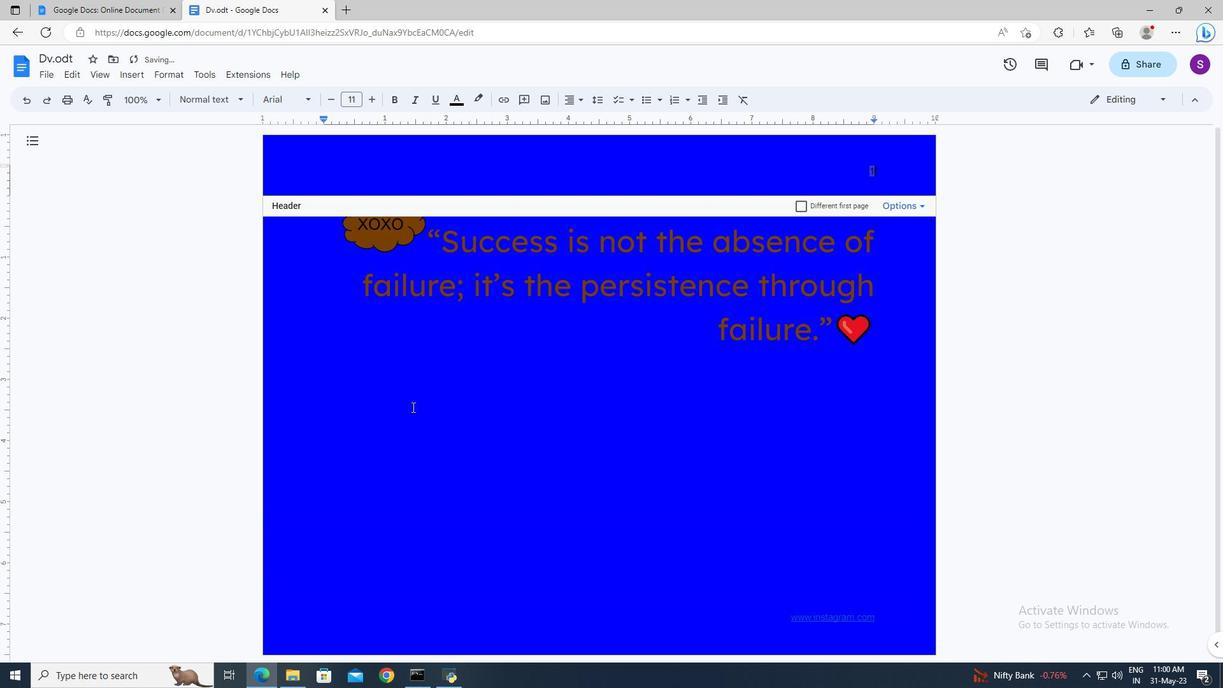
Action: Mouse pressed left at (430, 401)
Screenshot: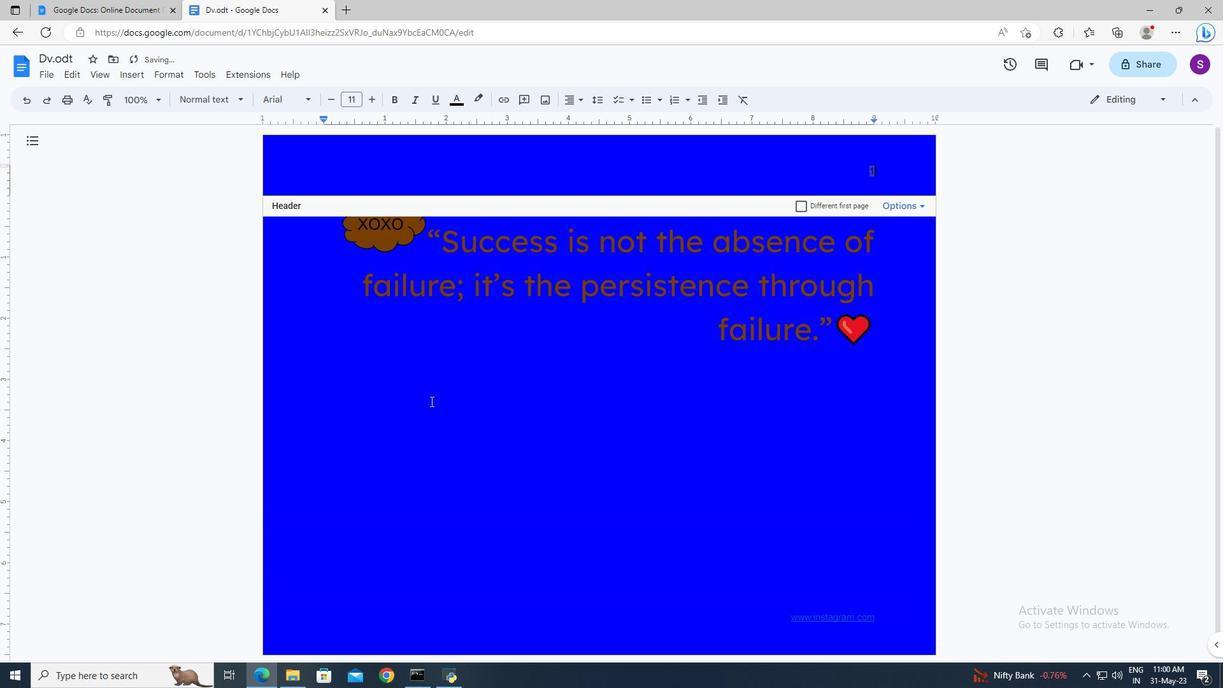 
